 Task: Find connections with filter location Bārh with filter topic #realestatewith filter profile language English with filter current company TVS Credit Services Ltd. with filter school Professor Jayashankar Telangana State Agricultural University with filter industry Alternative Medicine with filter service category Writing with filter keywords title Technical Specialist
Action: Mouse moved to (511, 73)
Screenshot: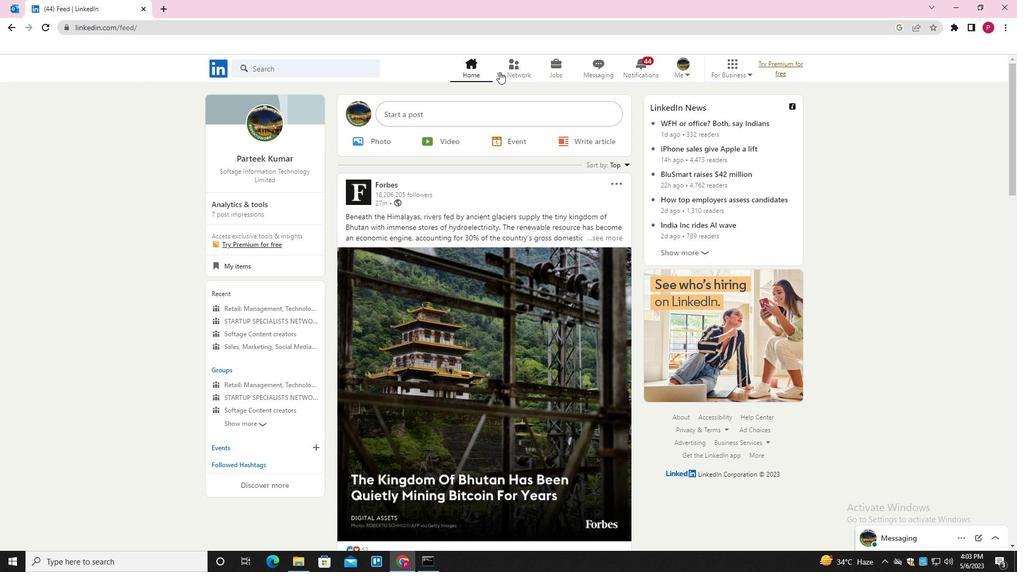 
Action: Mouse pressed left at (511, 73)
Screenshot: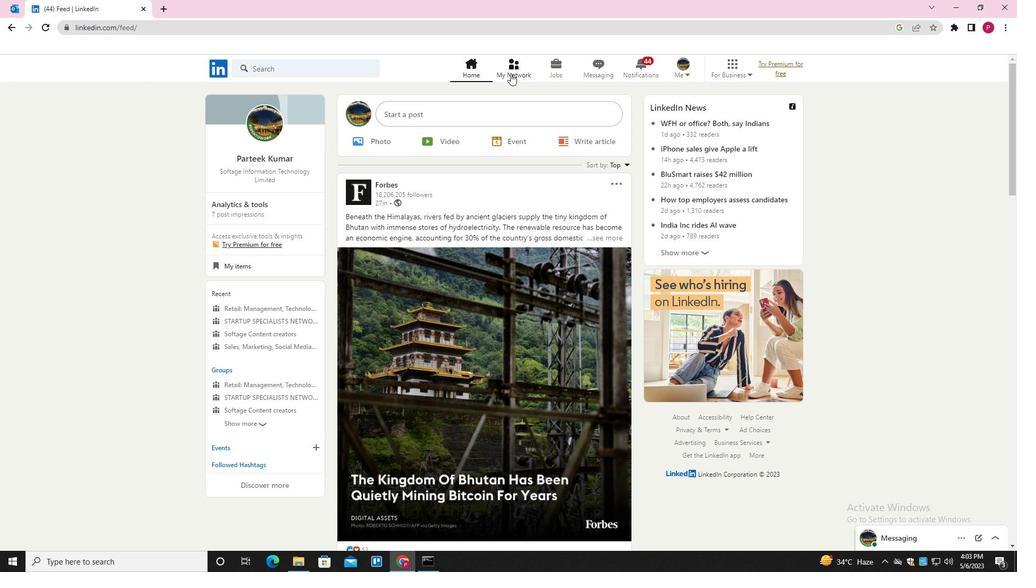
Action: Mouse moved to (333, 125)
Screenshot: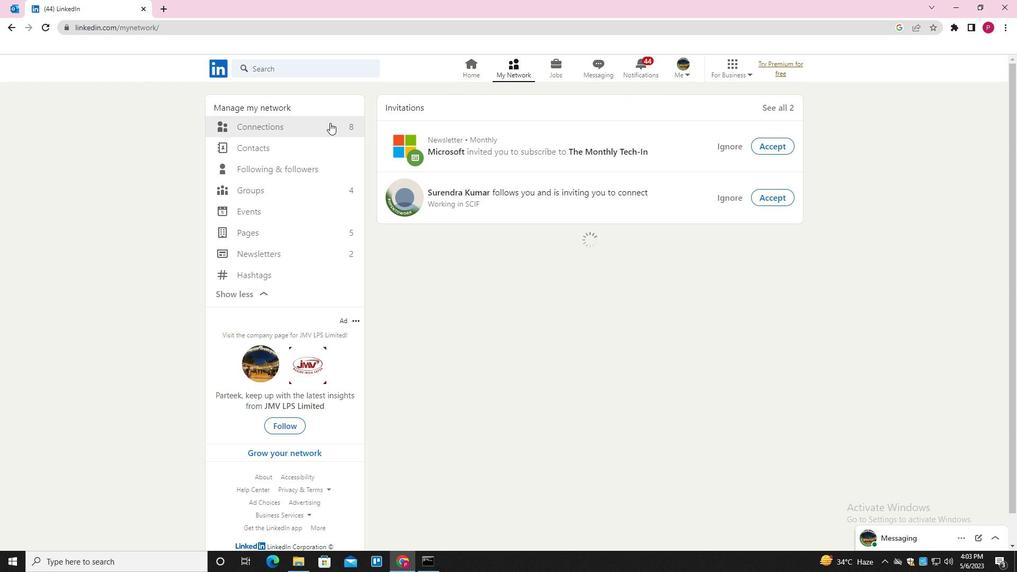 
Action: Mouse pressed left at (333, 125)
Screenshot: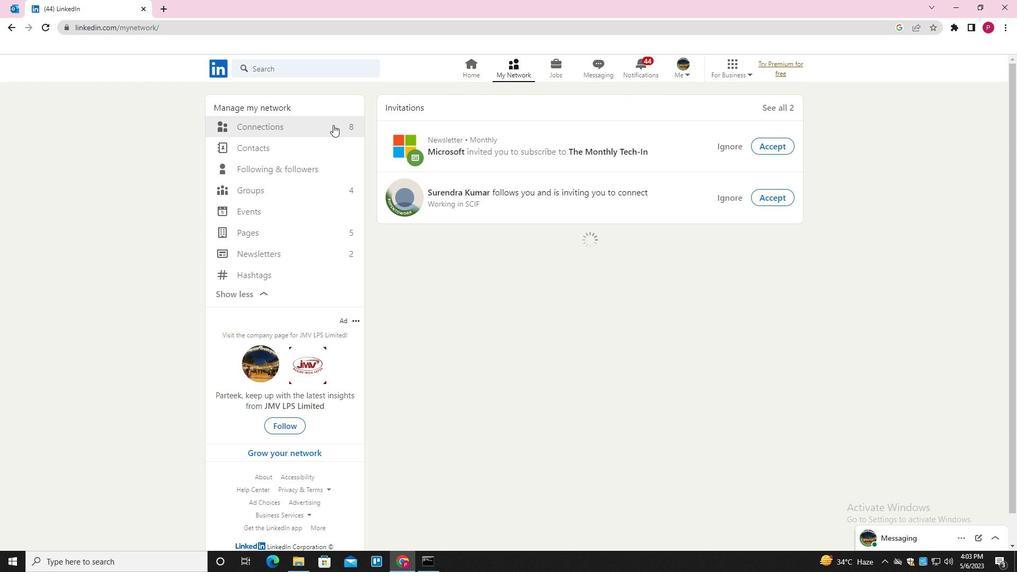 
Action: Mouse moved to (601, 123)
Screenshot: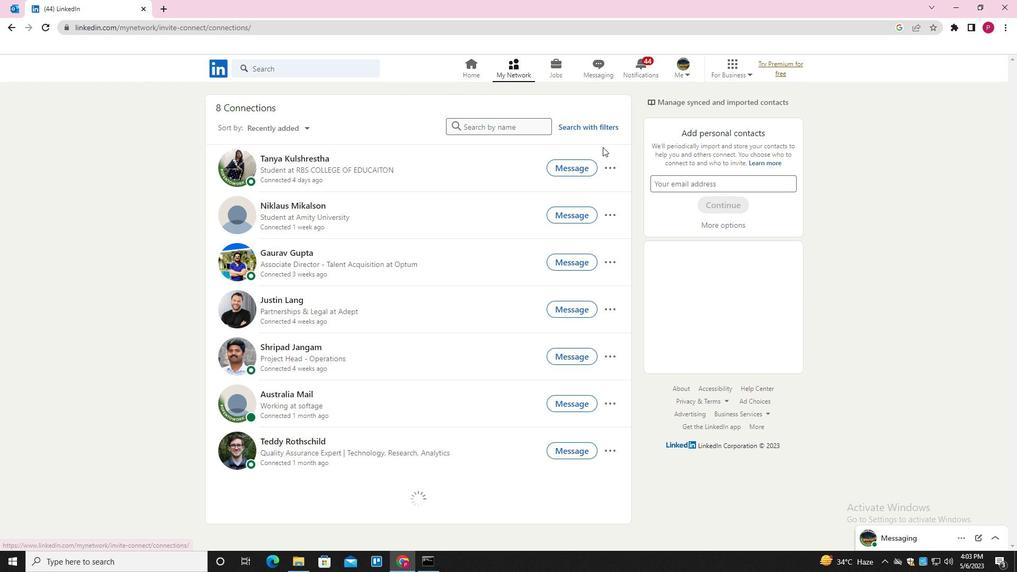 
Action: Mouse pressed left at (601, 123)
Screenshot: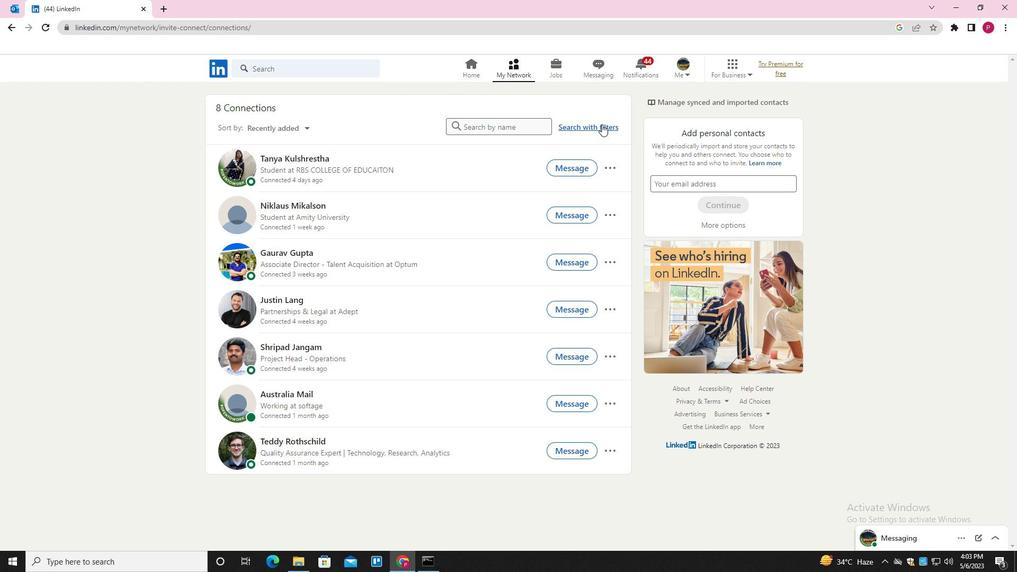 
Action: Mouse moved to (536, 101)
Screenshot: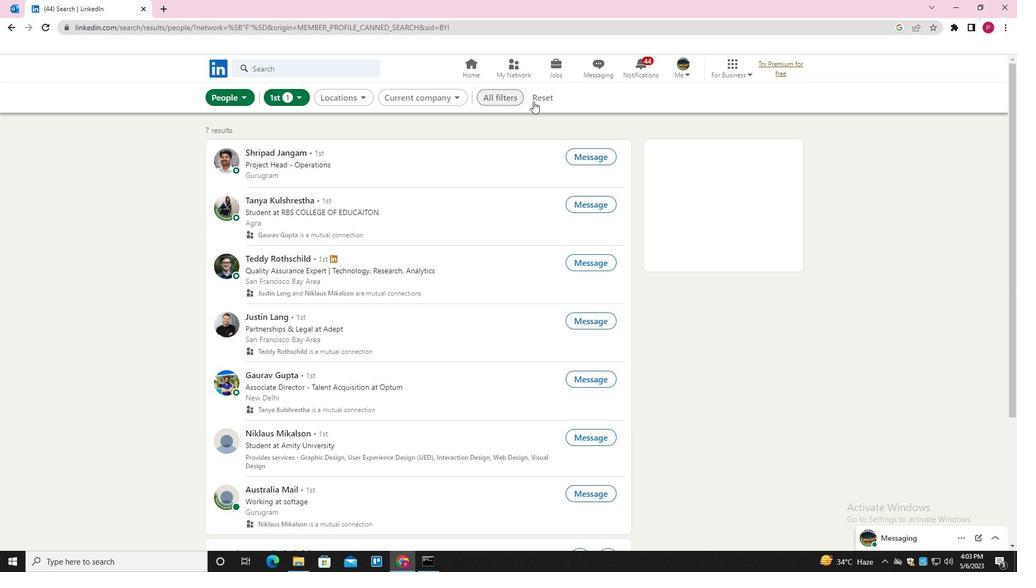 
Action: Mouse pressed left at (536, 101)
Screenshot: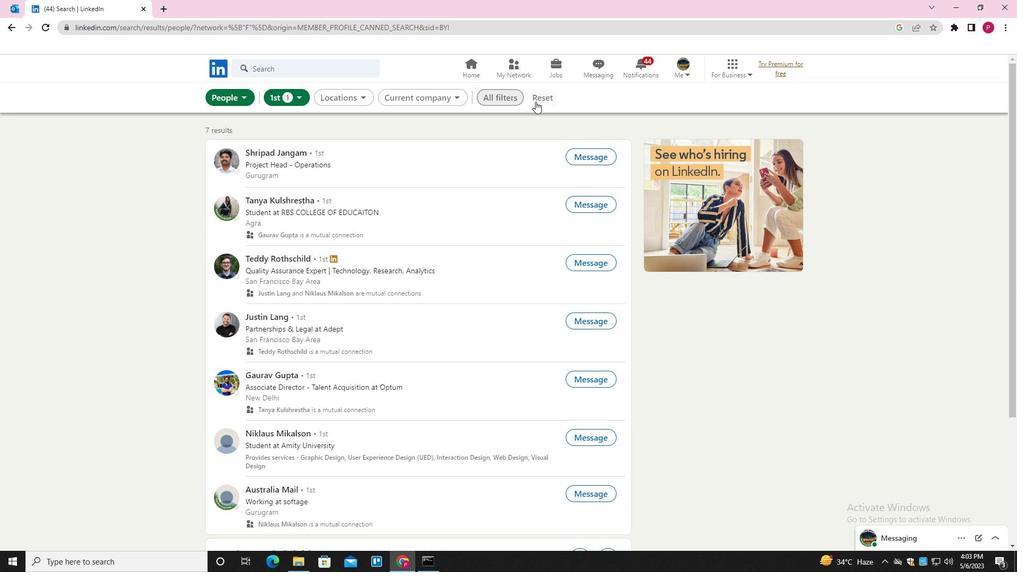 
Action: Mouse moved to (520, 98)
Screenshot: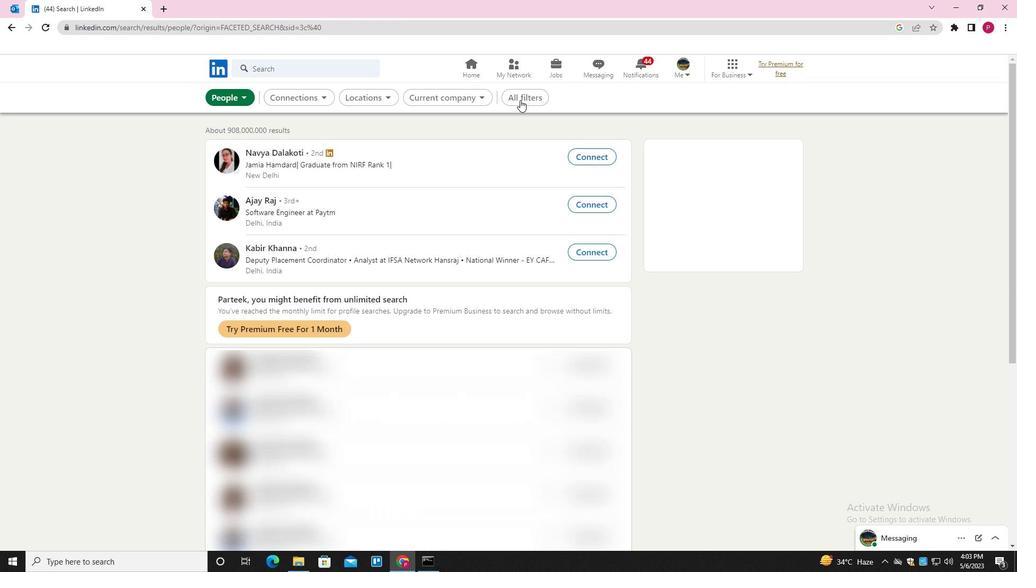 
Action: Mouse pressed left at (520, 98)
Screenshot: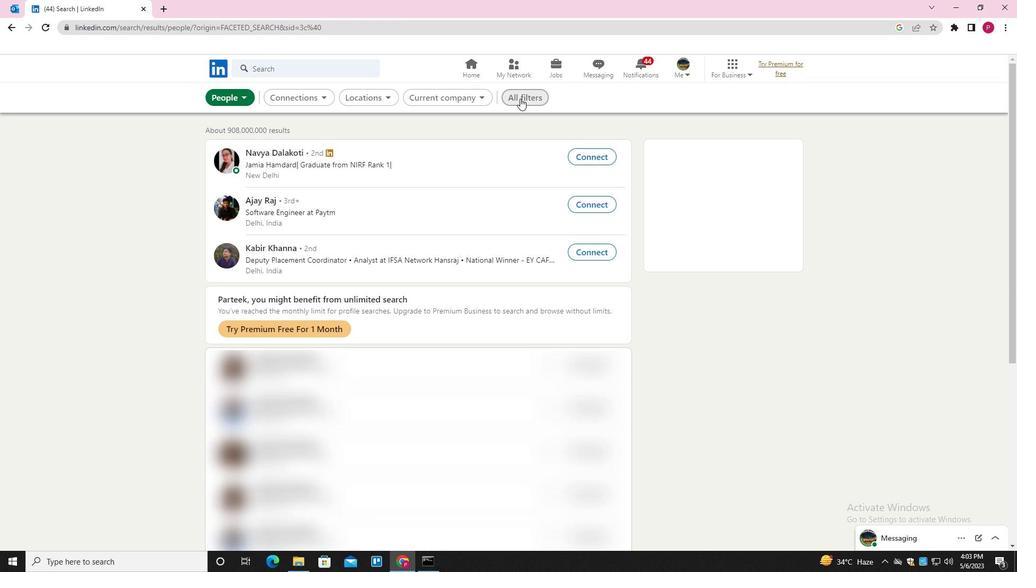 
Action: Mouse moved to (857, 310)
Screenshot: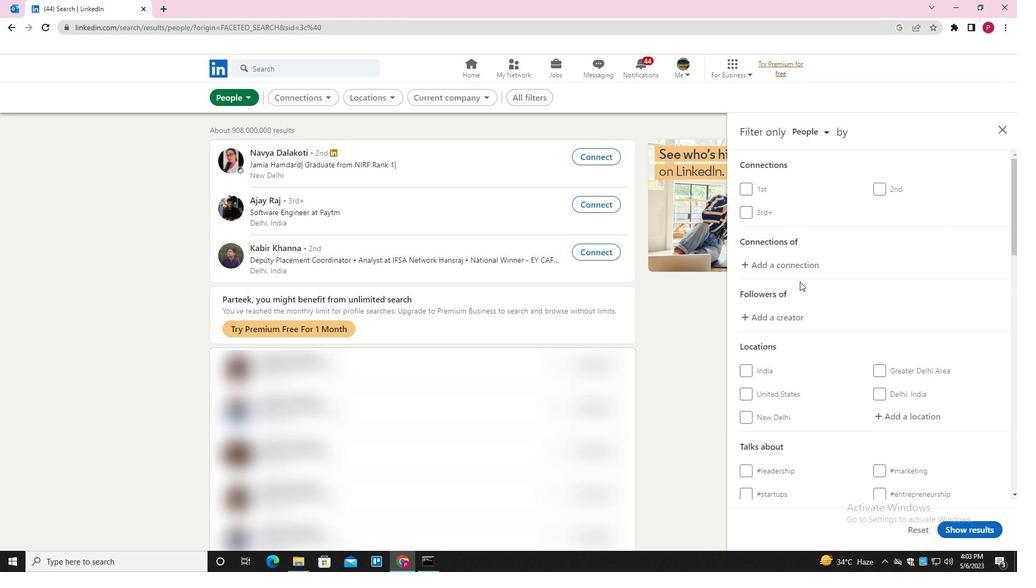 
Action: Mouse scrolled (857, 309) with delta (0, 0)
Screenshot: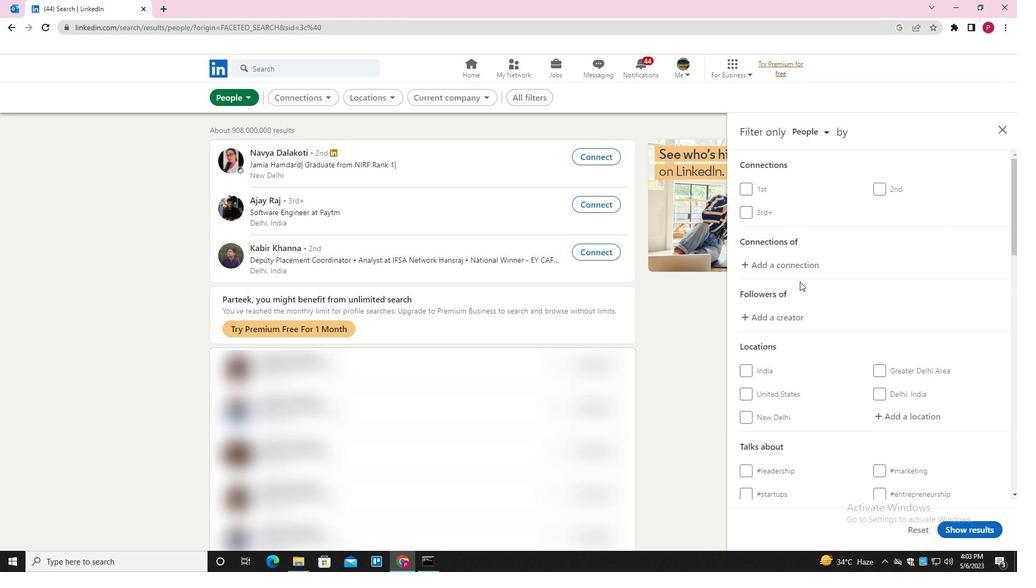 
Action: Mouse moved to (861, 313)
Screenshot: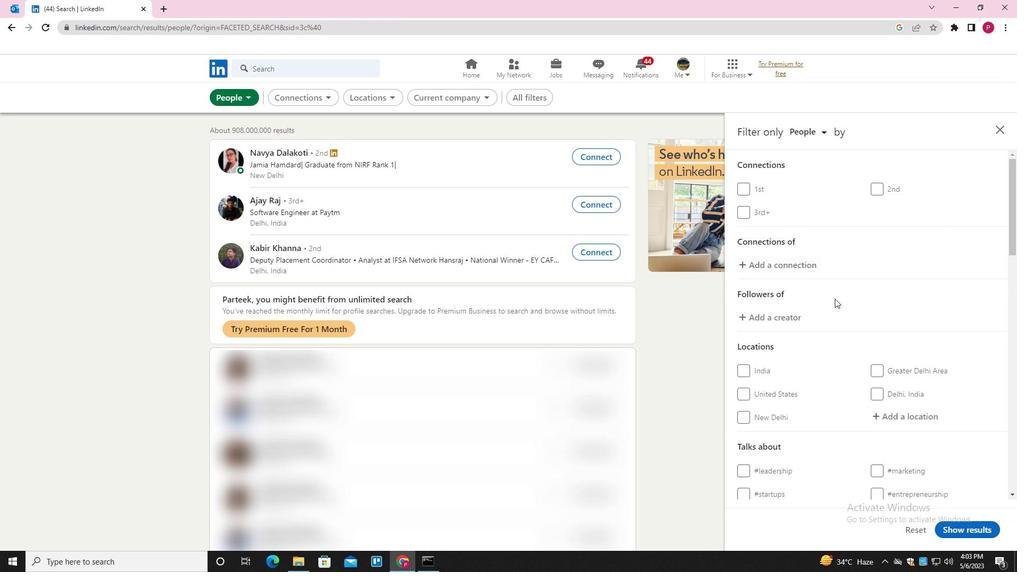 
Action: Mouse scrolled (861, 313) with delta (0, 0)
Screenshot: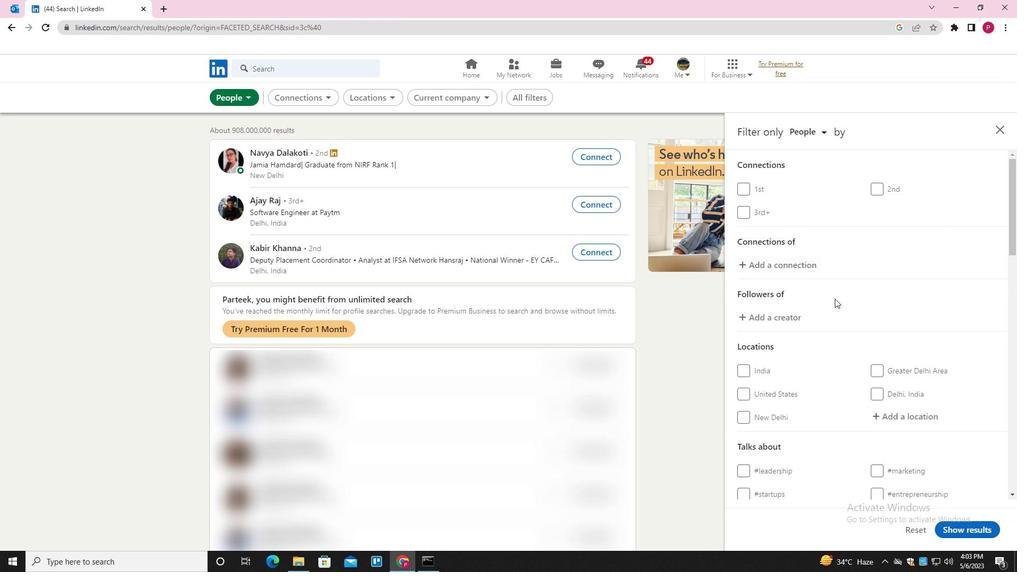
Action: Mouse scrolled (861, 313) with delta (0, 0)
Screenshot: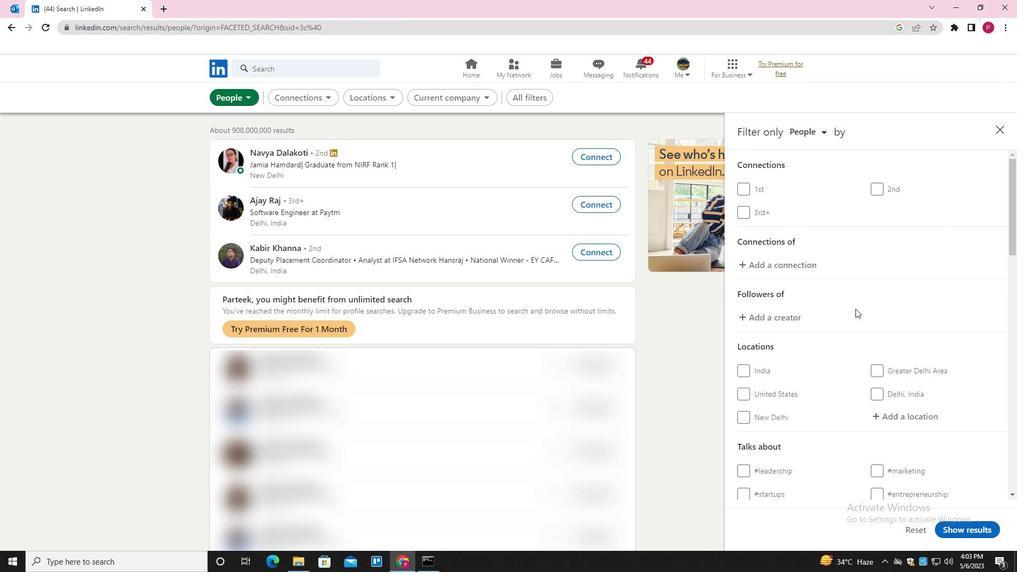 
Action: Mouse moved to (912, 261)
Screenshot: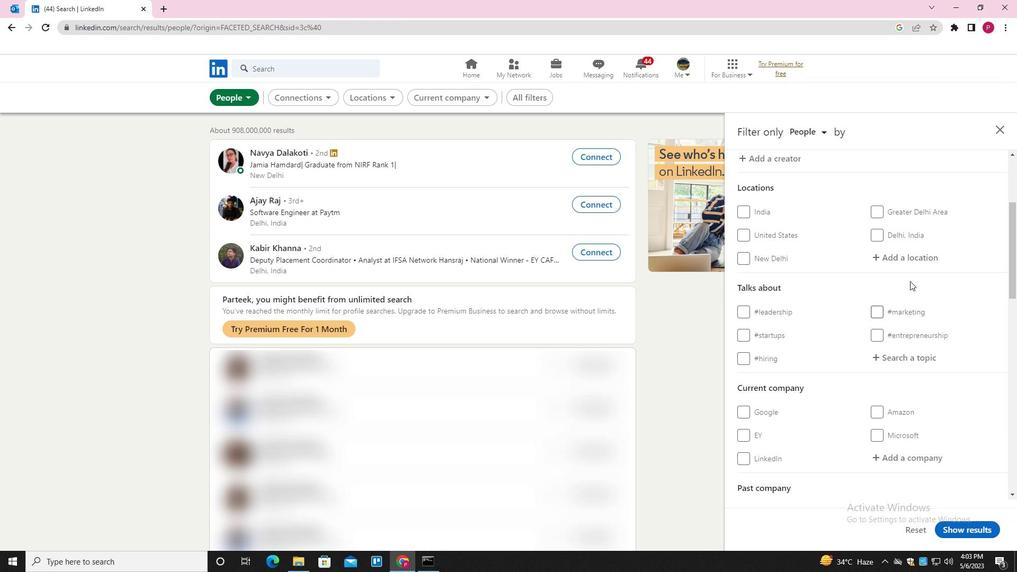 
Action: Mouse pressed left at (912, 261)
Screenshot: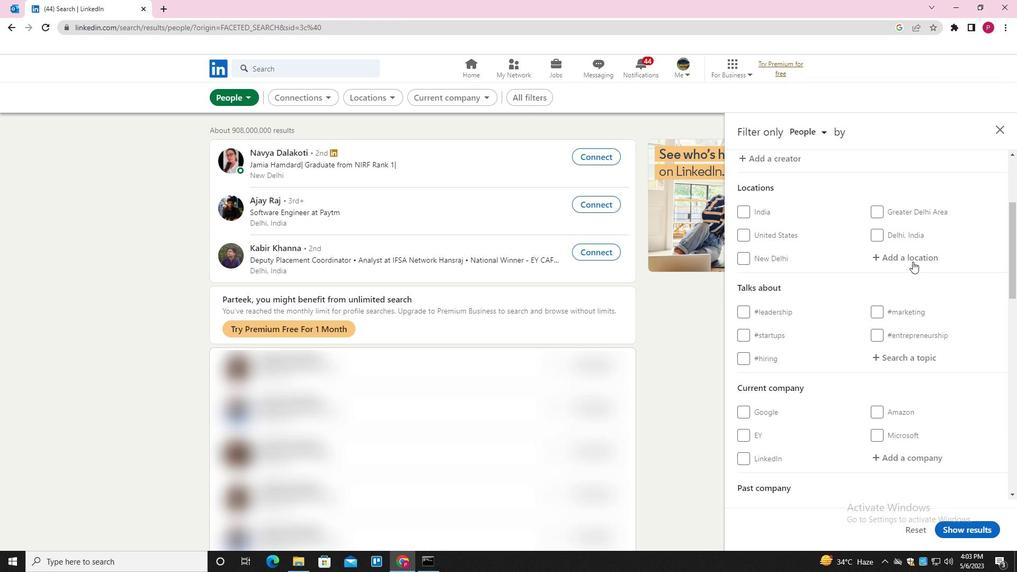
Action: Key pressed barh<Key.down><Key.down><Key.enter>
Screenshot: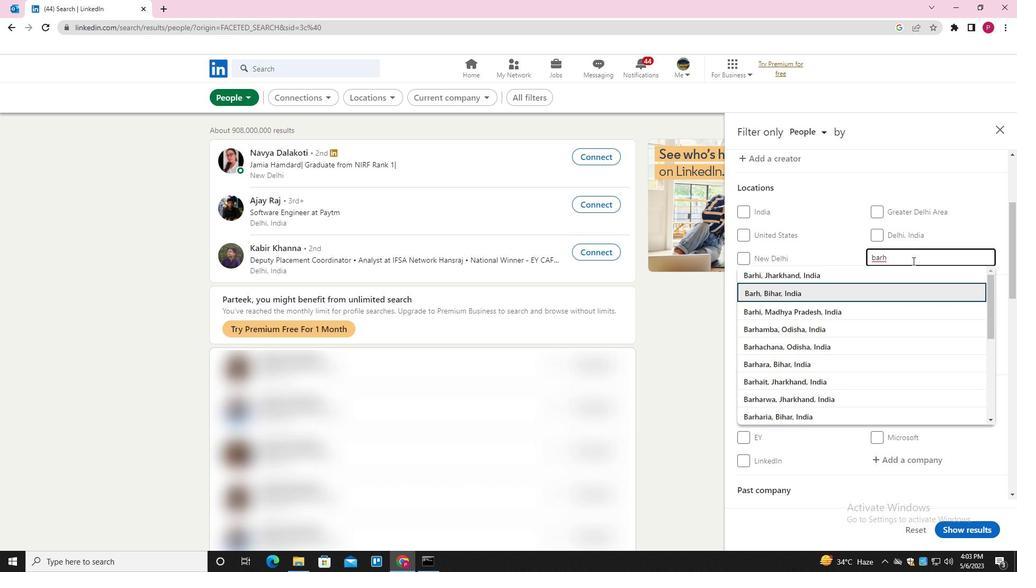 
Action: Mouse moved to (901, 292)
Screenshot: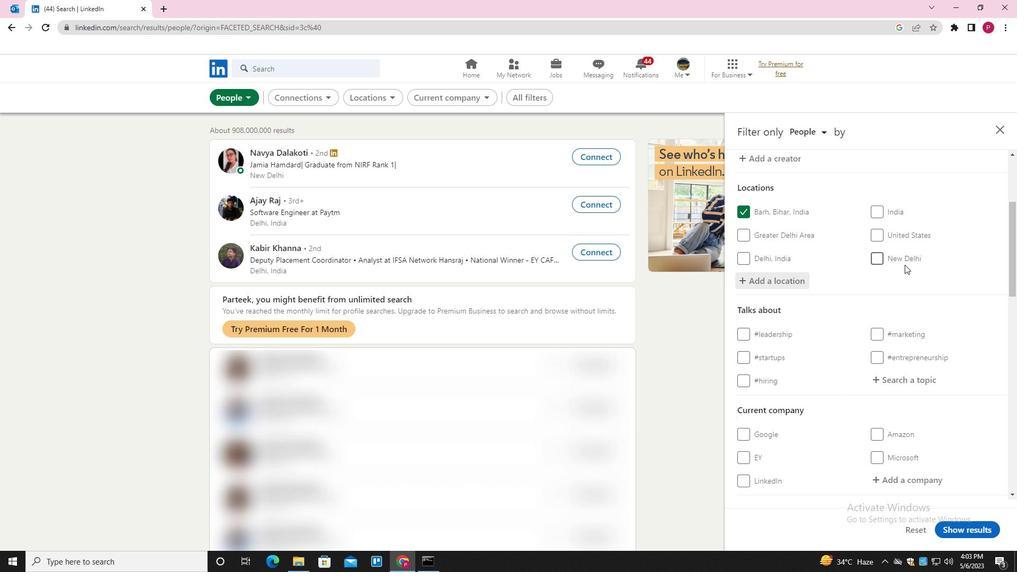 
Action: Mouse scrolled (901, 291) with delta (0, 0)
Screenshot: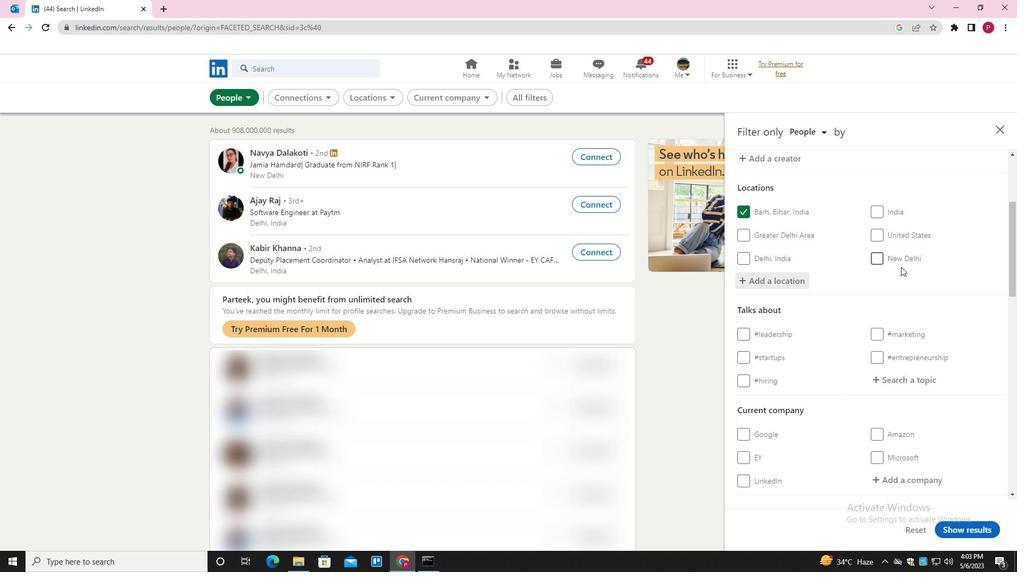 
Action: Mouse moved to (901, 296)
Screenshot: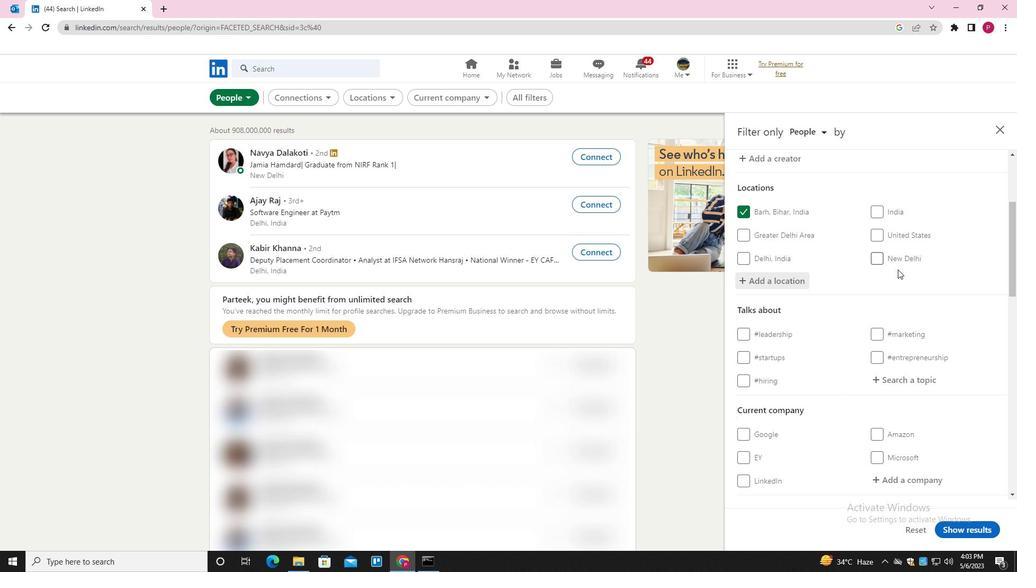 
Action: Mouse scrolled (901, 296) with delta (0, 0)
Screenshot: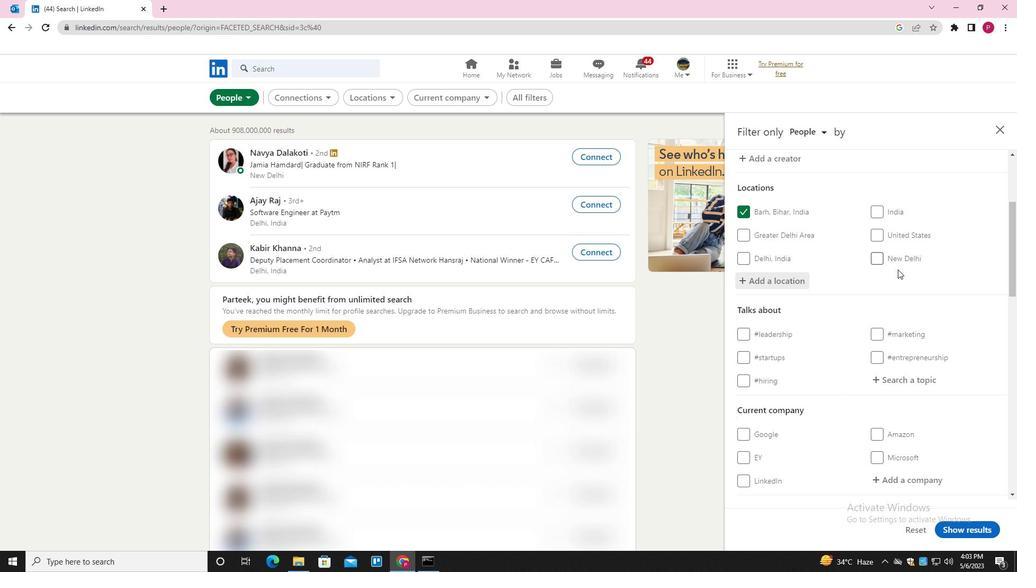 
Action: Mouse moved to (902, 298)
Screenshot: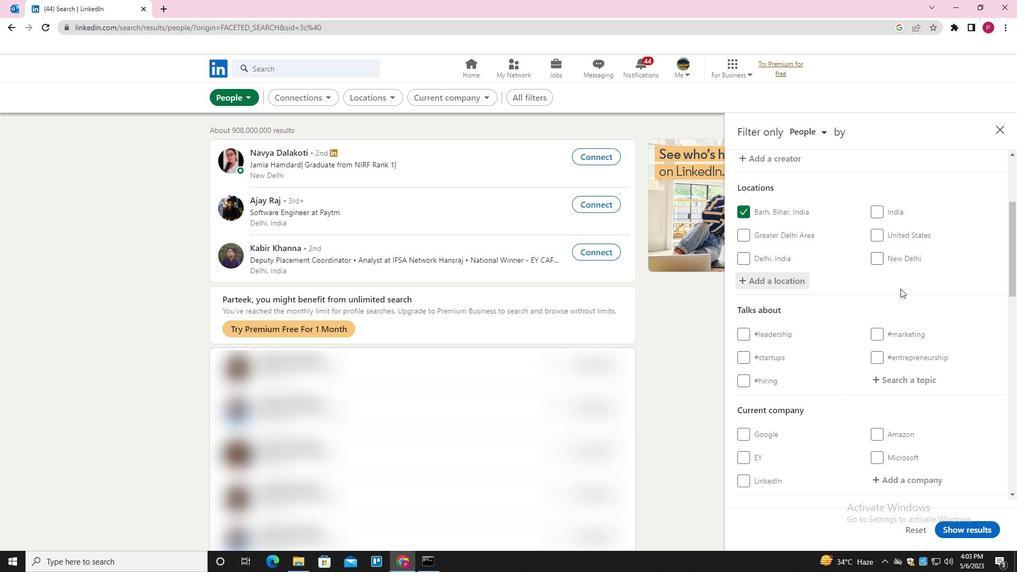 
Action: Mouse scrolled (902, 298) with delta (0, 0)
Screenshot: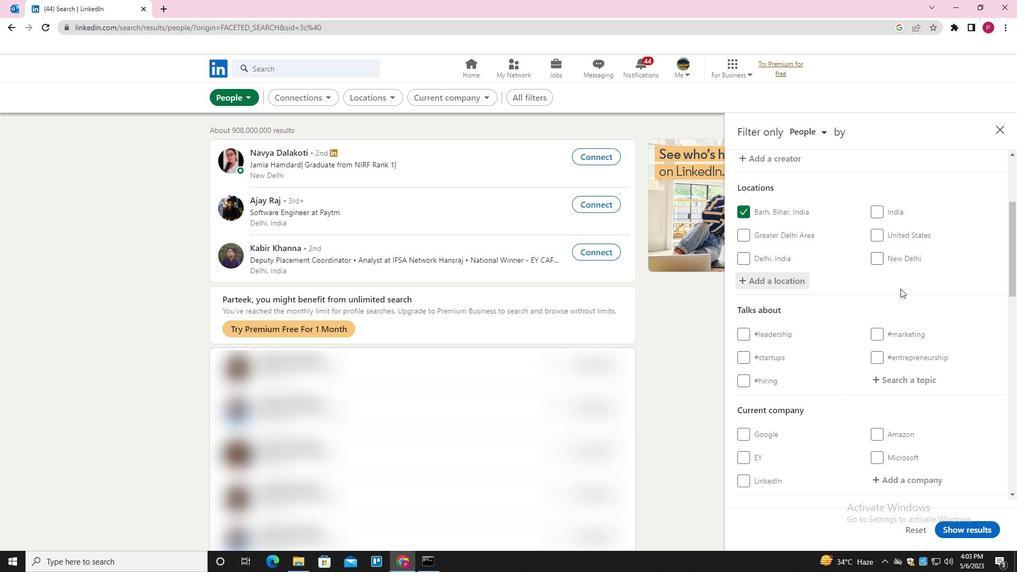 
Action: Mouse moved to (913, 211)
Screenshot: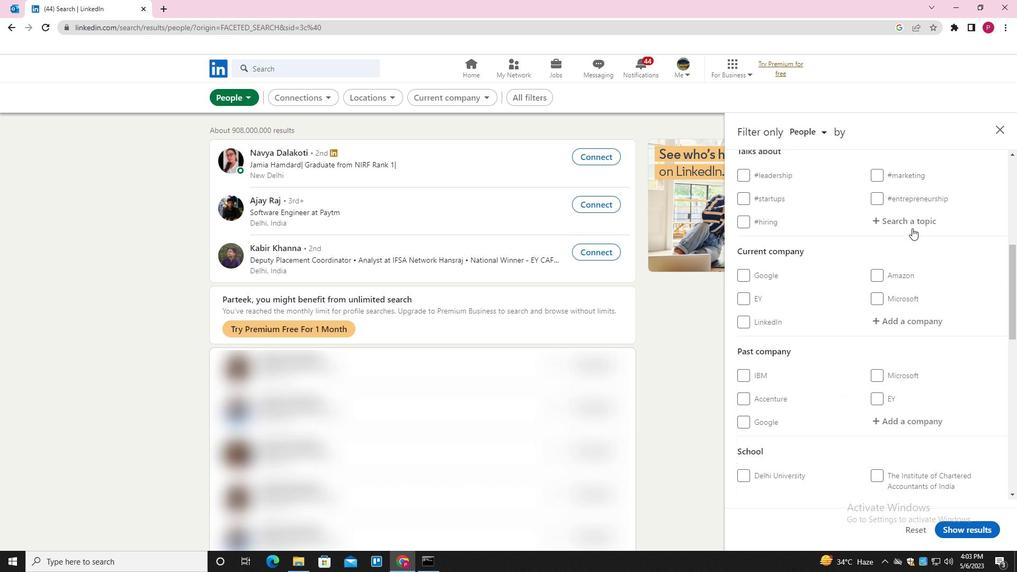 
Action: Mouse pressed left at (913, 211)
Screenshot: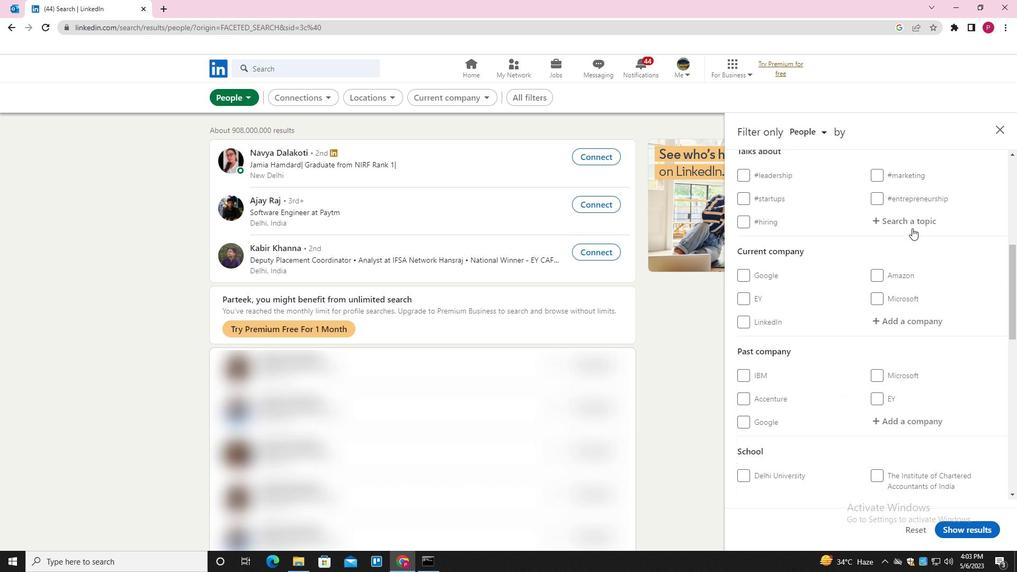 
Action: Key pressed realestate<Key.down><Key.enter>
Screenshot: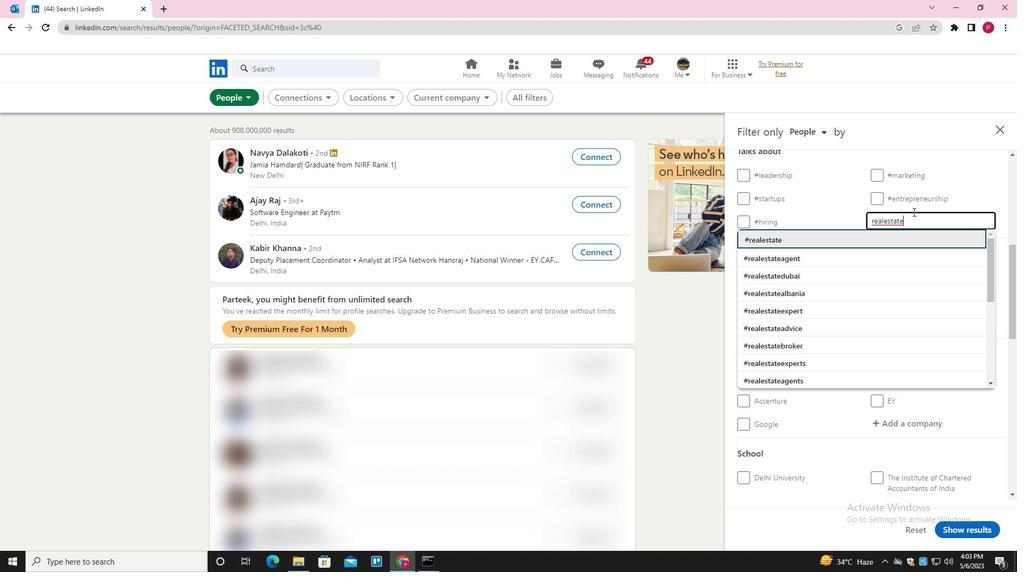 
Action: Mouse moved to (870, 261)
Screenshot: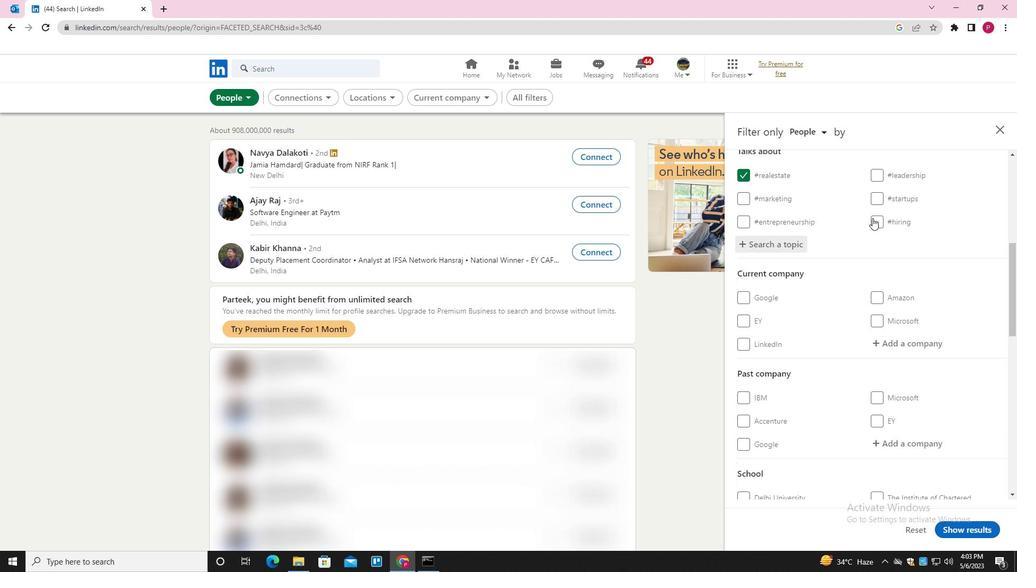 
Action: Mouse scrolled (870, 260) with delta (0, 0)
Screenshot: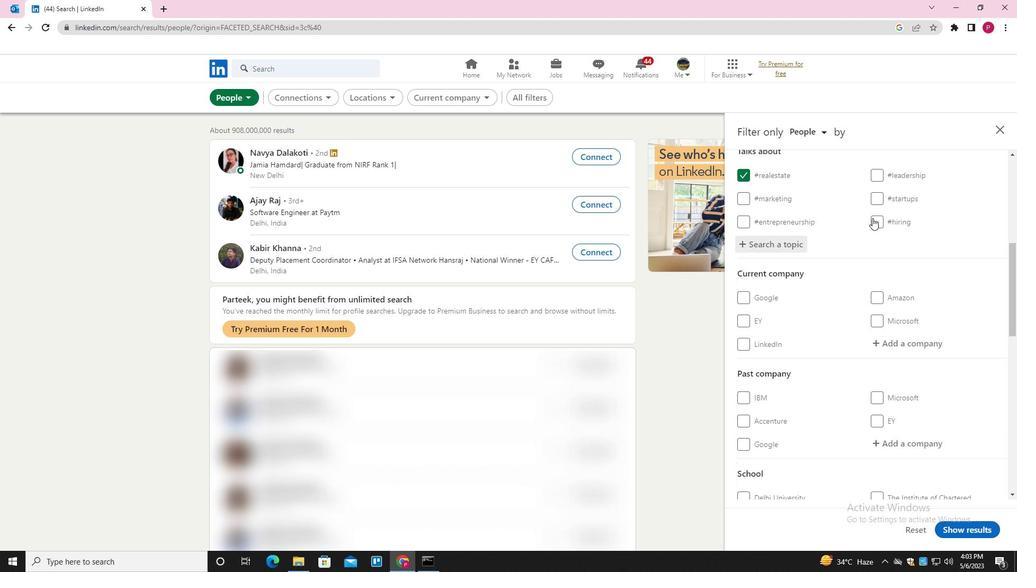 
Action: Mouse moved to (871, 266)
Screenshot: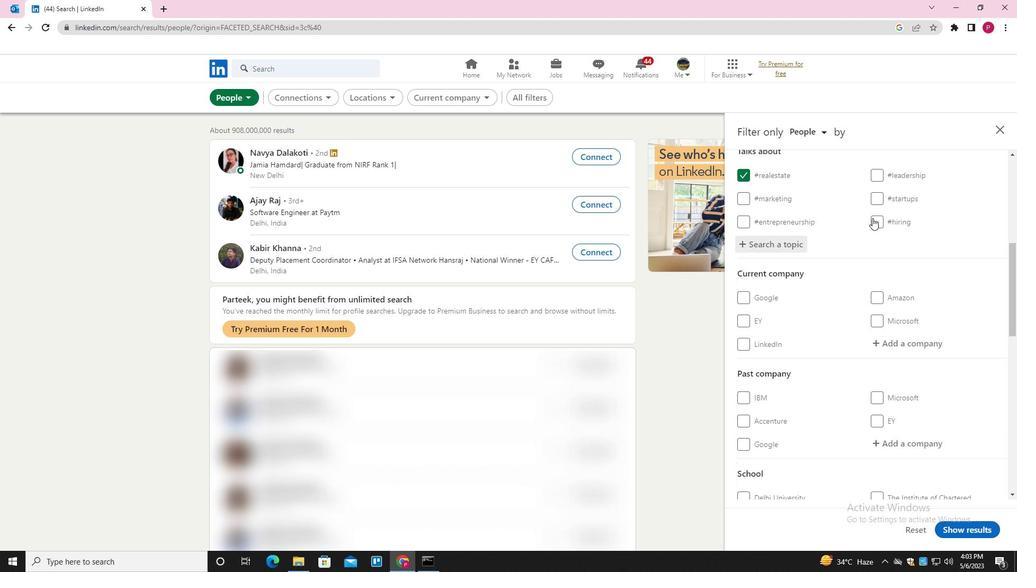 
Action: Mouse scrolled (871, 266) with delta (0, 0)
Screenshot: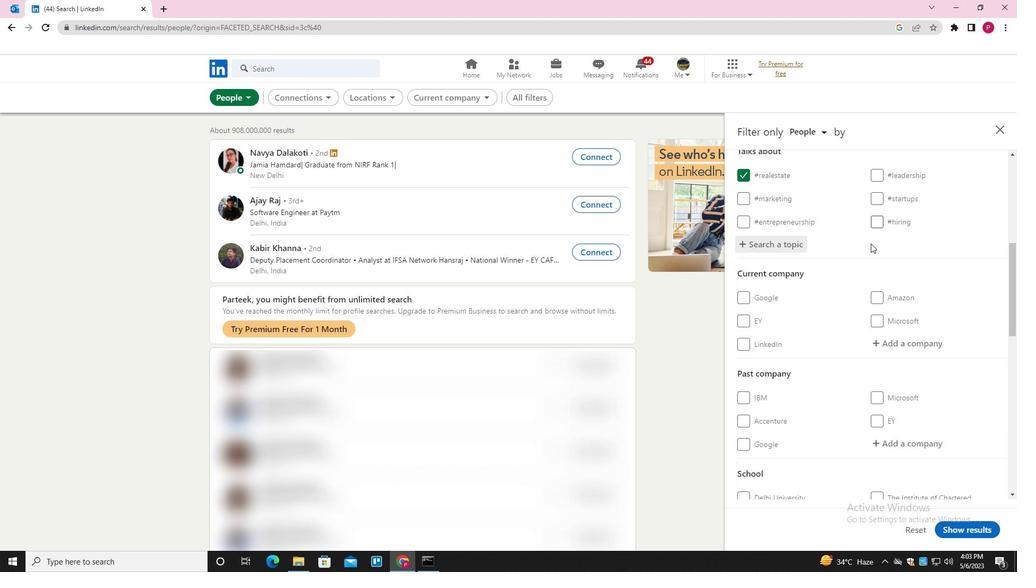 
Action: Mouse moved to (871, 266)
Screenshot: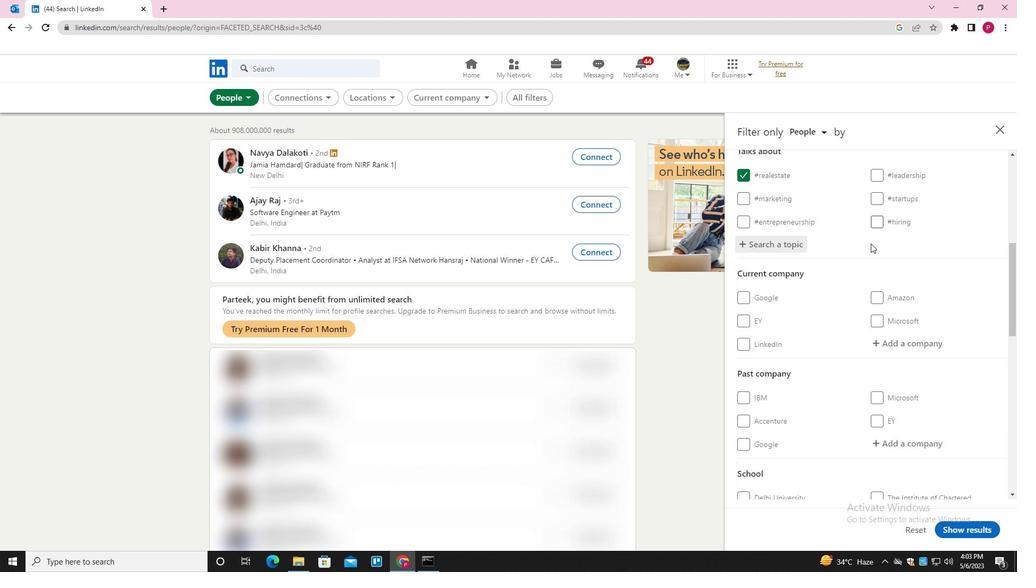 
Action: Mouse scrolled (871, 266) with delta (0, 0)
Screenshot: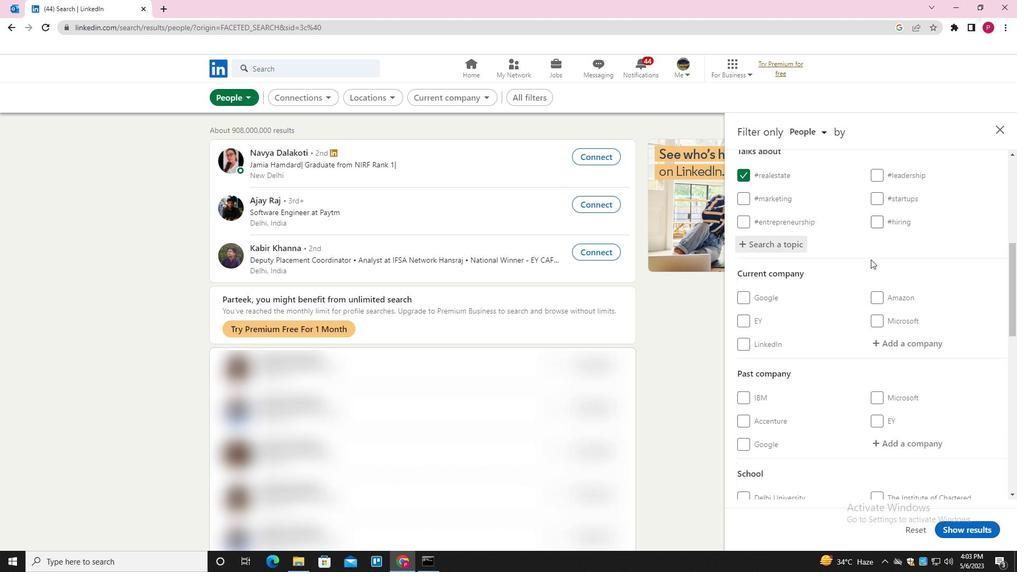 
Action: Mouse scrolled (871, 266) with delta (0, 0)
Screenshot: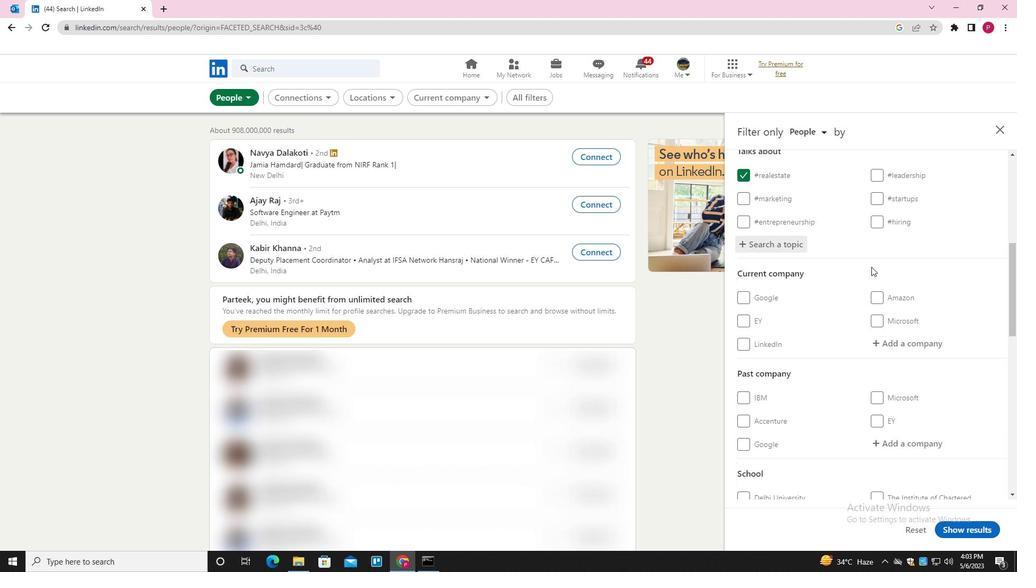 
Action: Mouse moved to (880, 272)
Screenshot: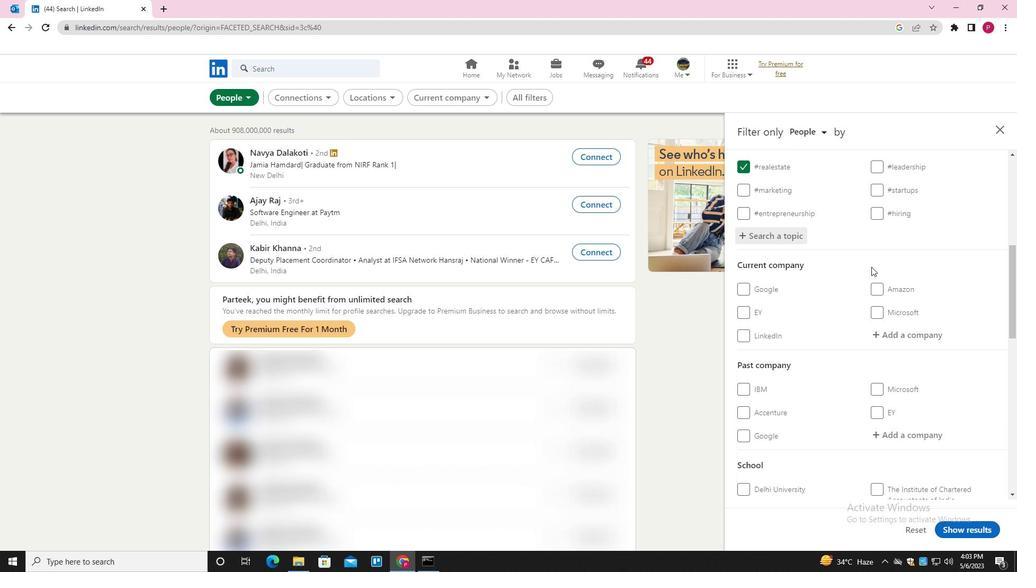 
Action: Mouse scrolled (880, 271) with delta (0, 0)
Screenshot: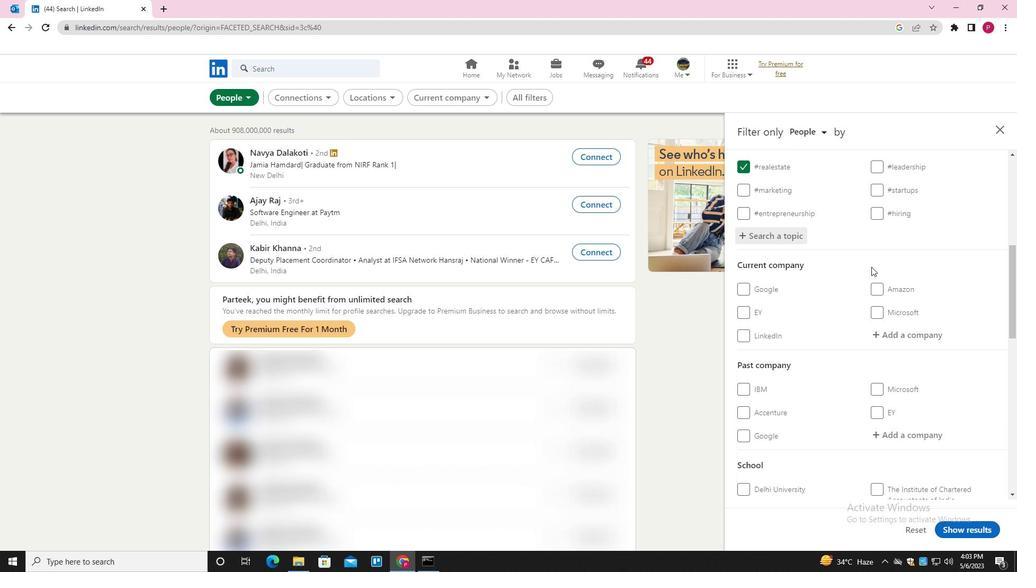
Action: Mouse moved to (815, 317)
Screenshot: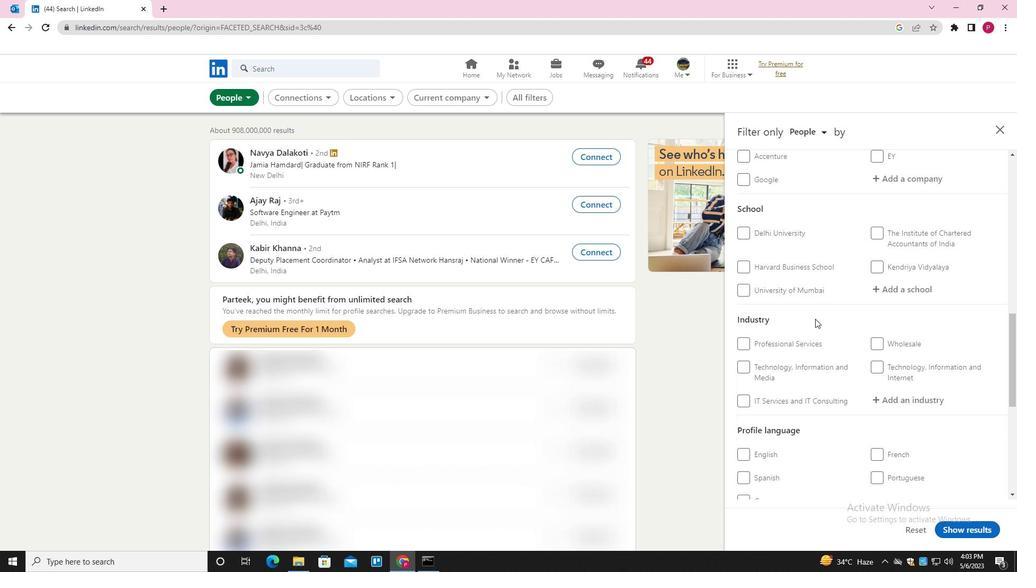 
Action: Mouse scrolled (815, 317) with delta (0, 0)
Screenshot: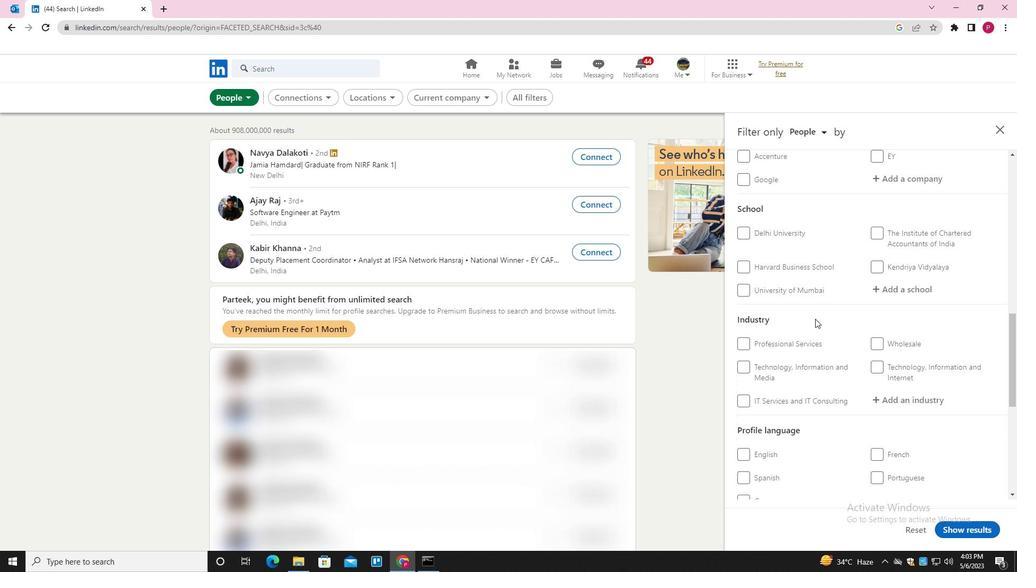 
Action: Mouse scrolled (815, 317) with delta (0, 0)
Screenshot: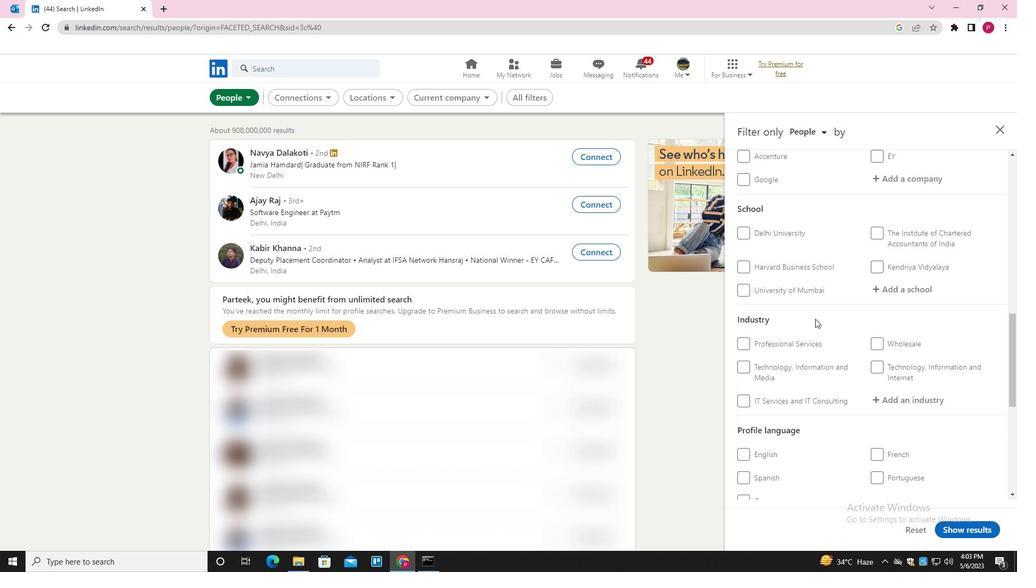 
Action: Mouse scrolled (815, 317) with delta (0, 0)
Screenshot: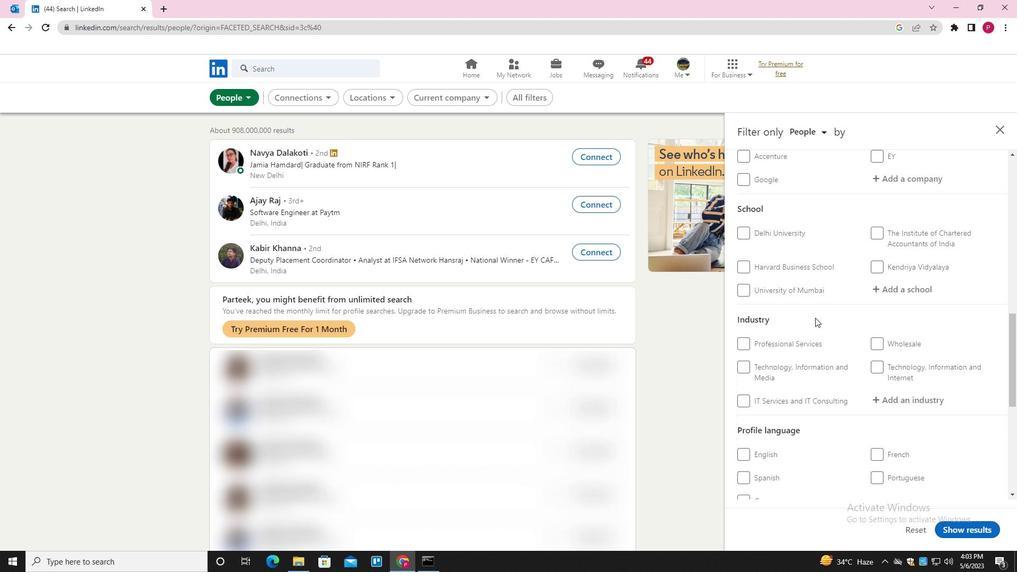 
Action: Mouse scrolled (815, 317) with delta (0, 0)
Screenshot: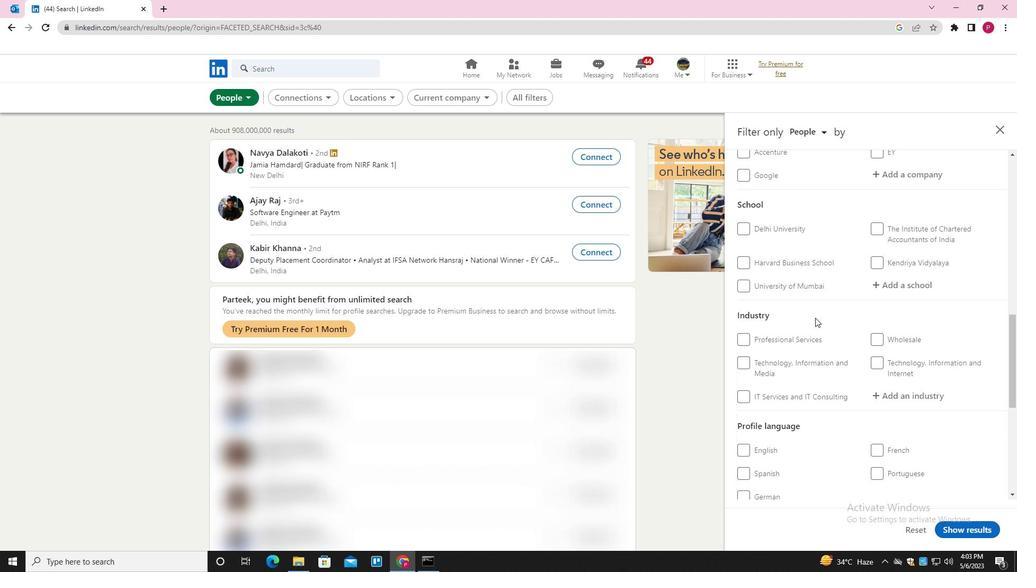 
Action: Mouse moved to (756, 240)
Screenshot: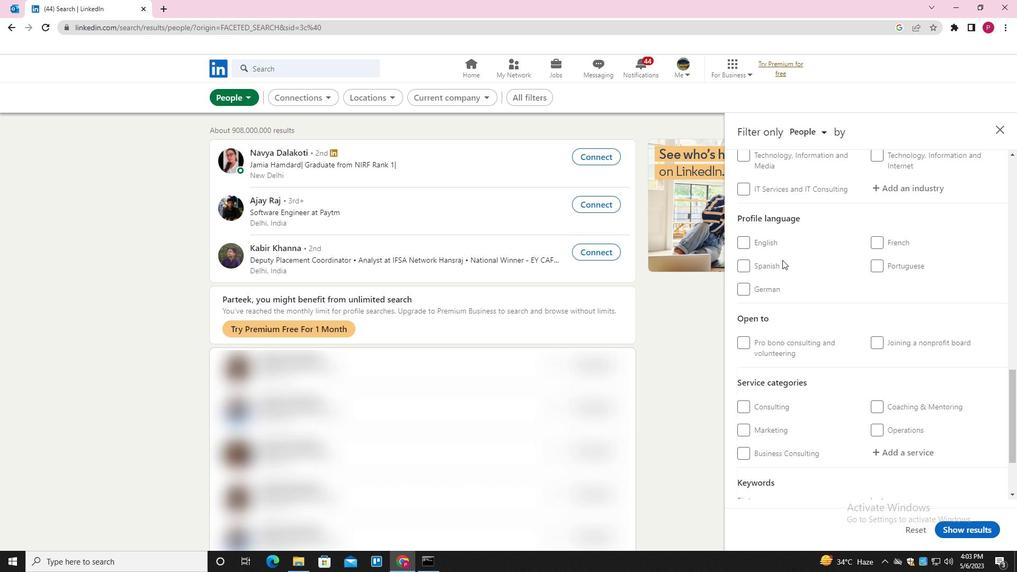 
Action: Mouse pressed left at (756, 240)
Screenshot: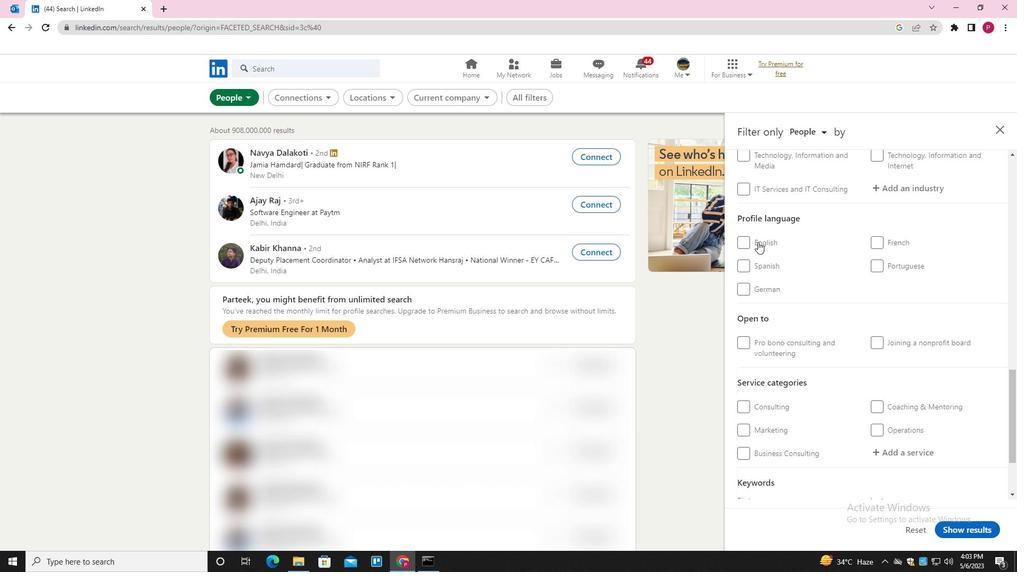 
Action: Mouse moved to (800, 259)
Screenshot: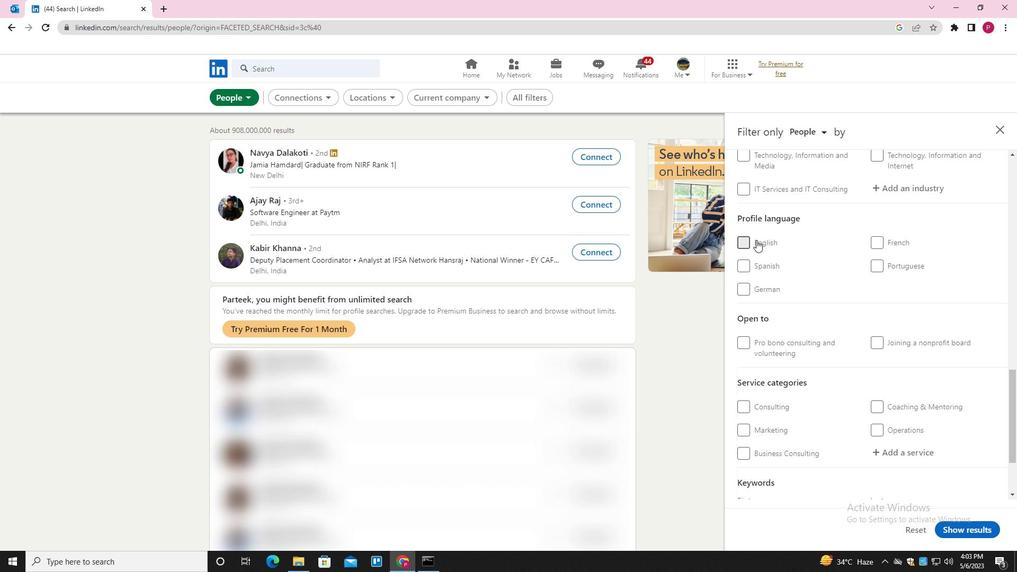 
Action: Mouse scrolled (800, 259) with delta (0, 0)
Screenshot: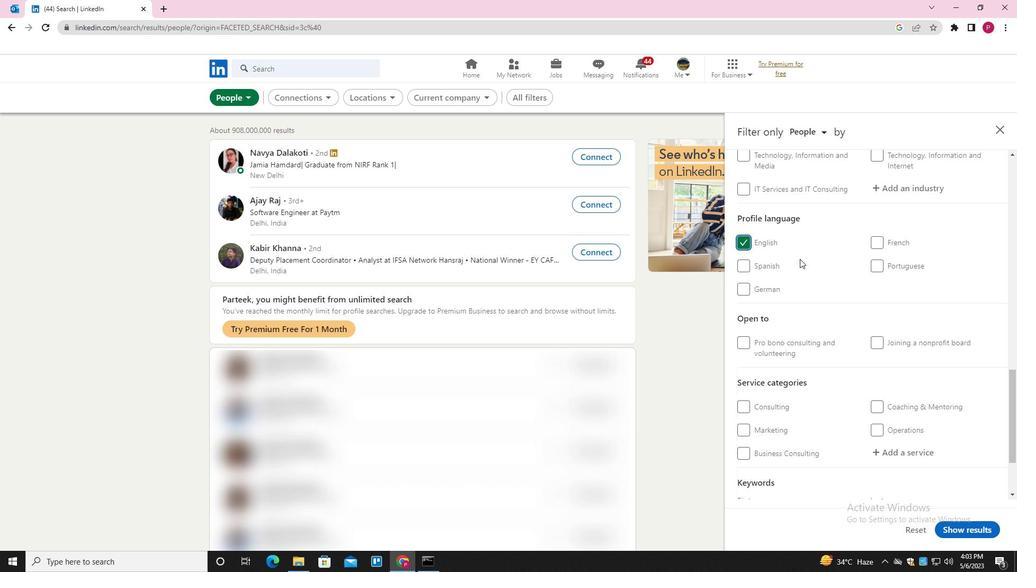 
Action: Mouse scrolled (800, 259) with delta (0, 0)
Screenshot: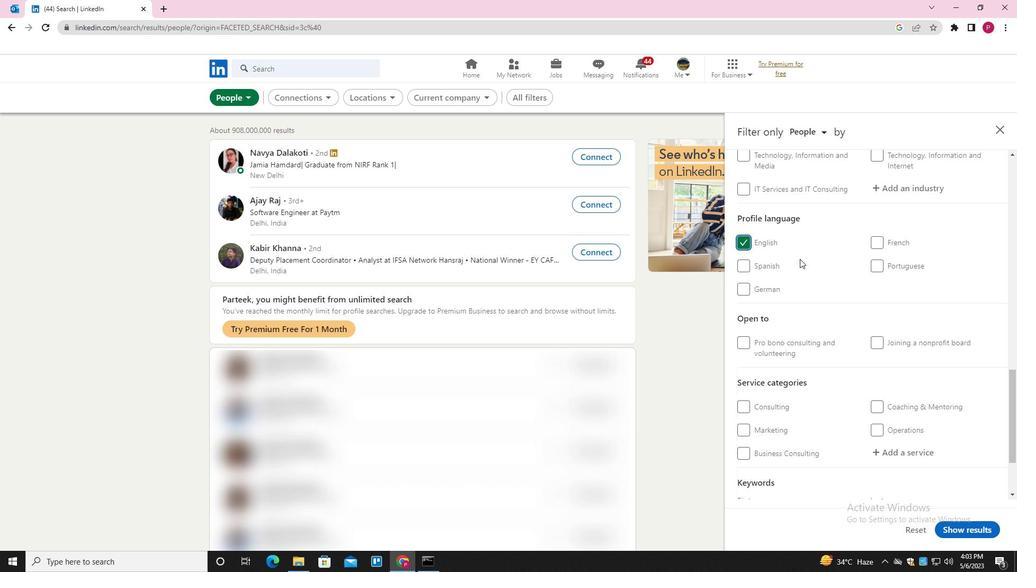 
Action: Mouse scrolled (800, 259) with delta (0, 0)
Screenshot: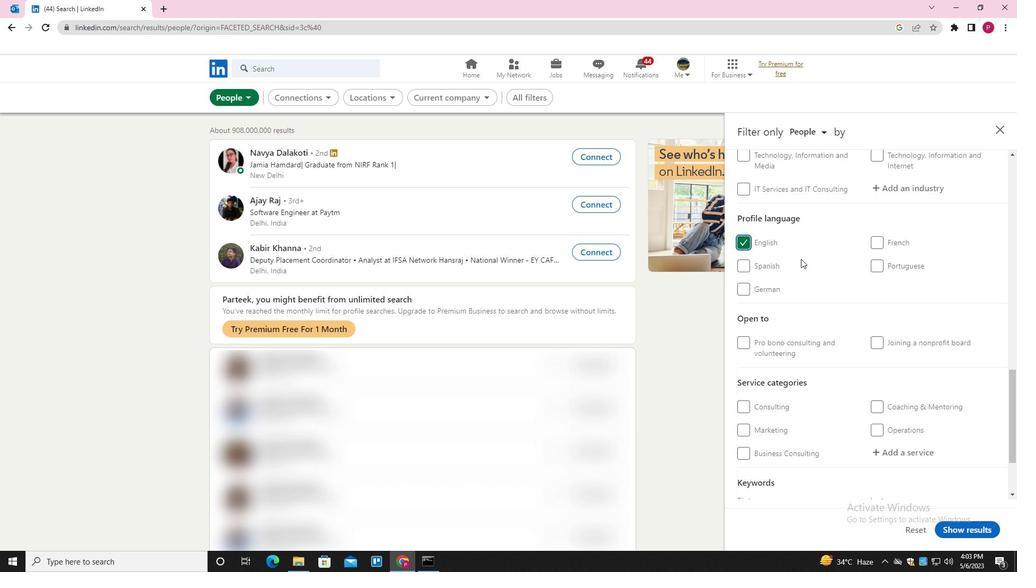 
Action: Mouse scrolled (800, 259) with delta (0, 0)
Screenshot: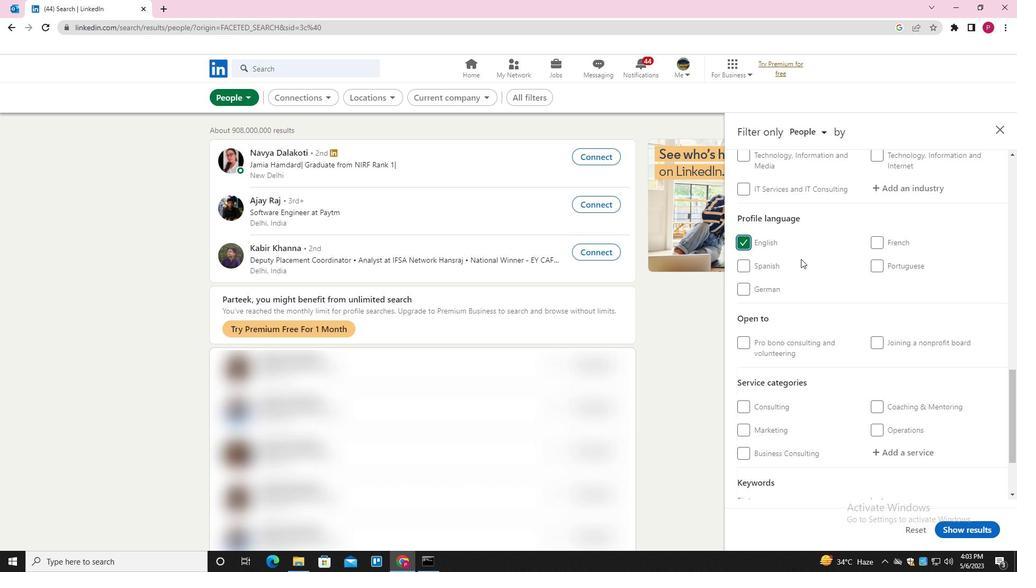 
Action: Mouse scrolled (800, 259) with delta (0, 0)
Screenshot: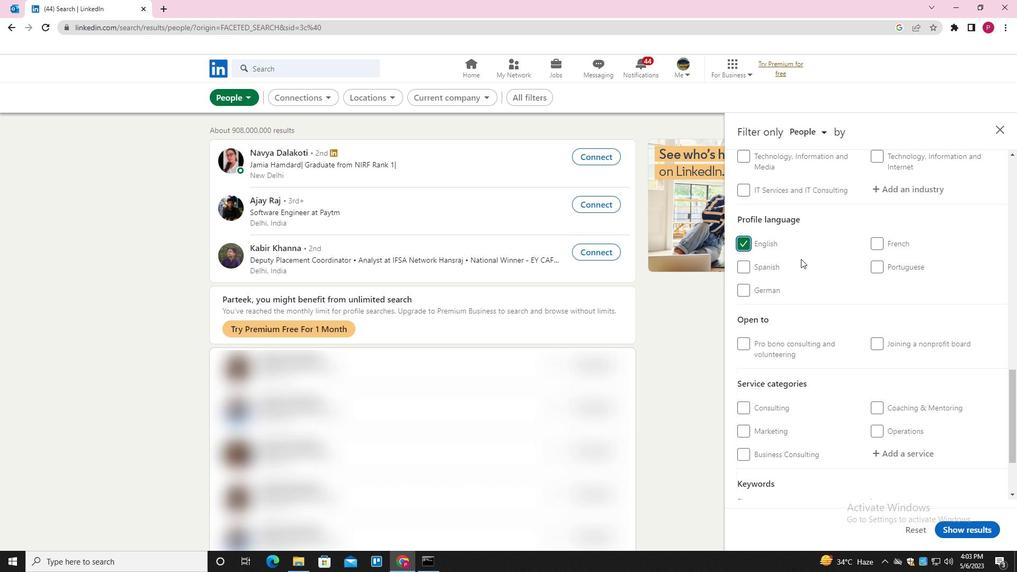 
Action: Mouse scrolled (800, 259) with delta (0, 0)
Screenshot: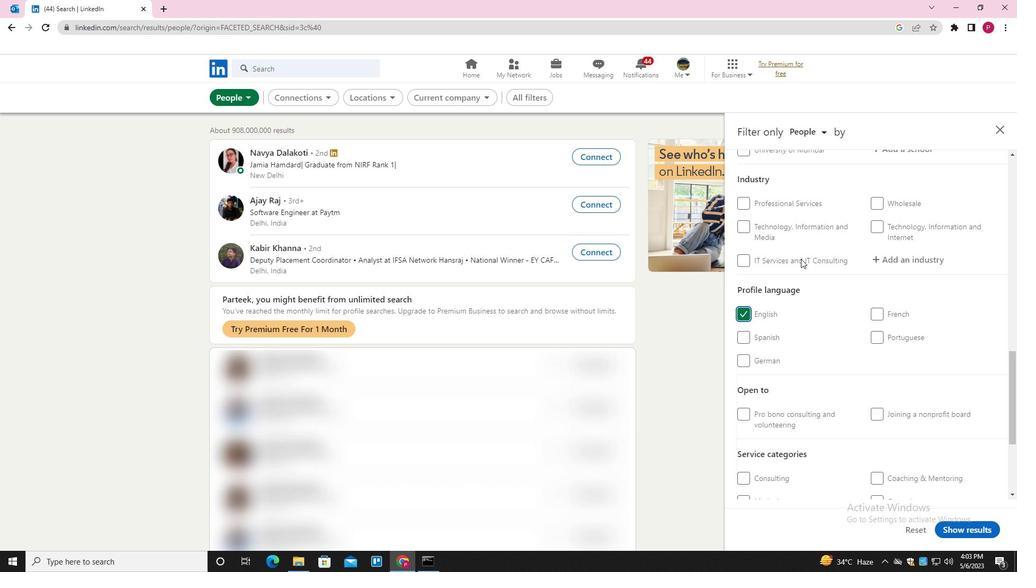 
Action: Mouse scrolled (800, 259) with delta (0, 0)
Screenshot: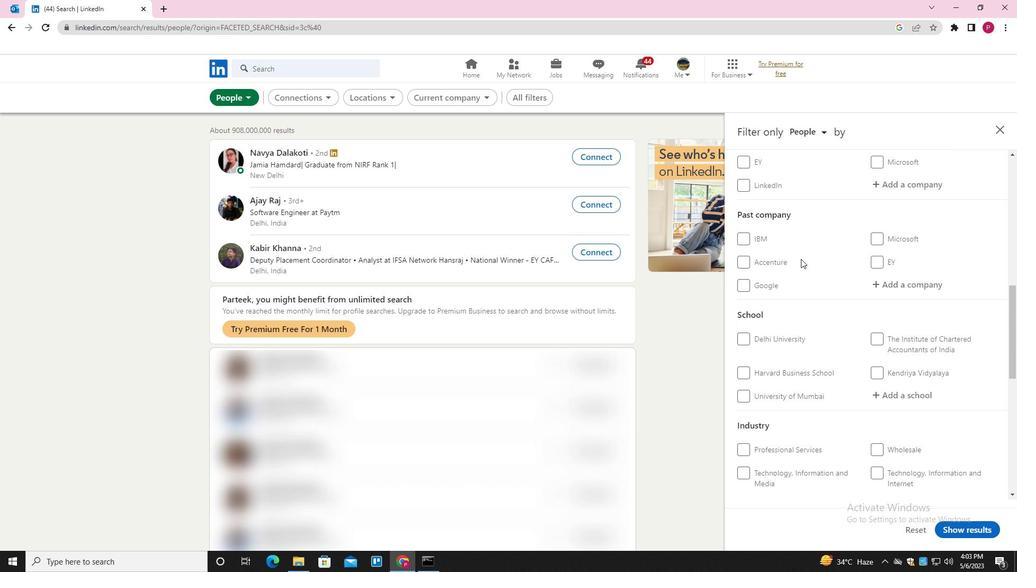 
Action: Mouse scrolled (800, 259) with delta (0, 0)
Screenshot: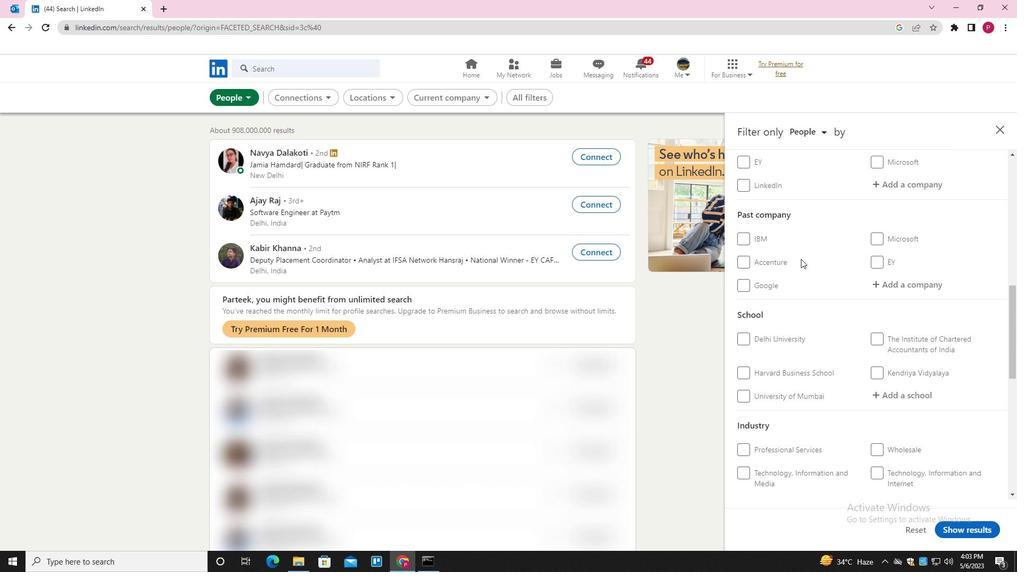 
Action: Mouse moved to (927, 287)
Screenshot: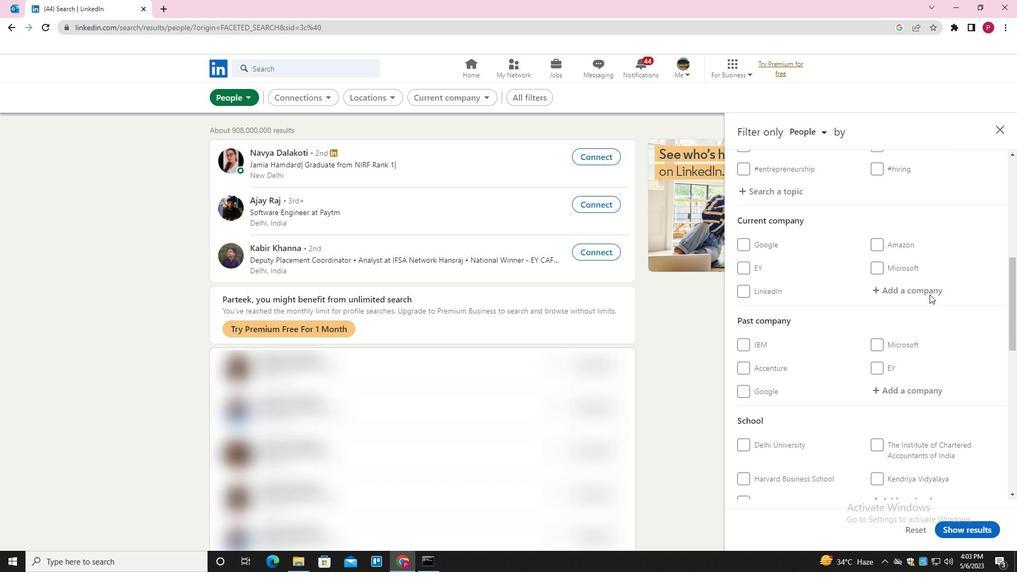 
Action: Mouse pressed left at (927, 287)
Screenshot: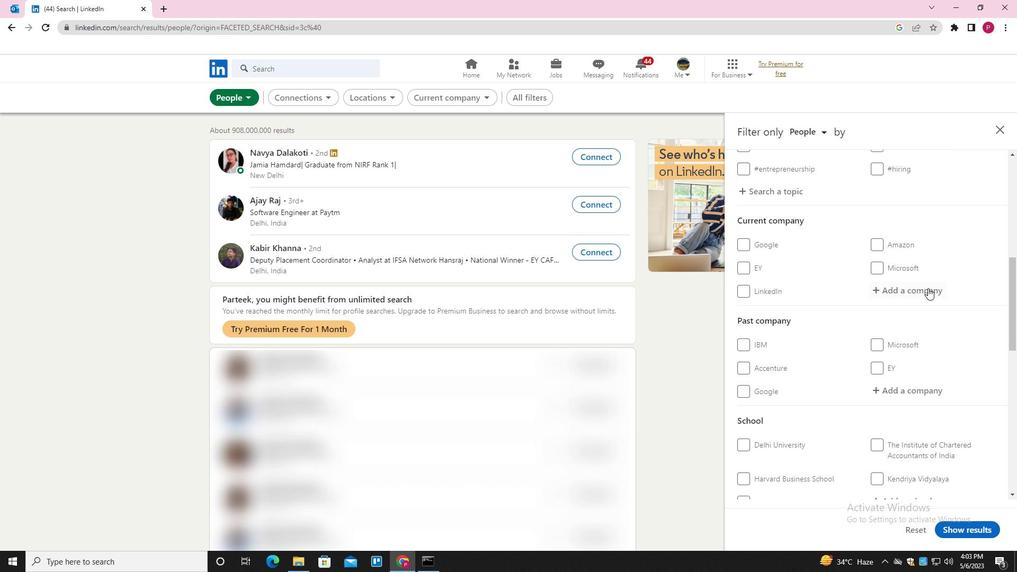 
Action: Key pressed <Key.shift><Key.shift><Key.shift><Key.shift><Key.shift>TVS<Key.space><Key.shift>CREDIT<Key.space><Key.down><Key.enter>
Screenshot: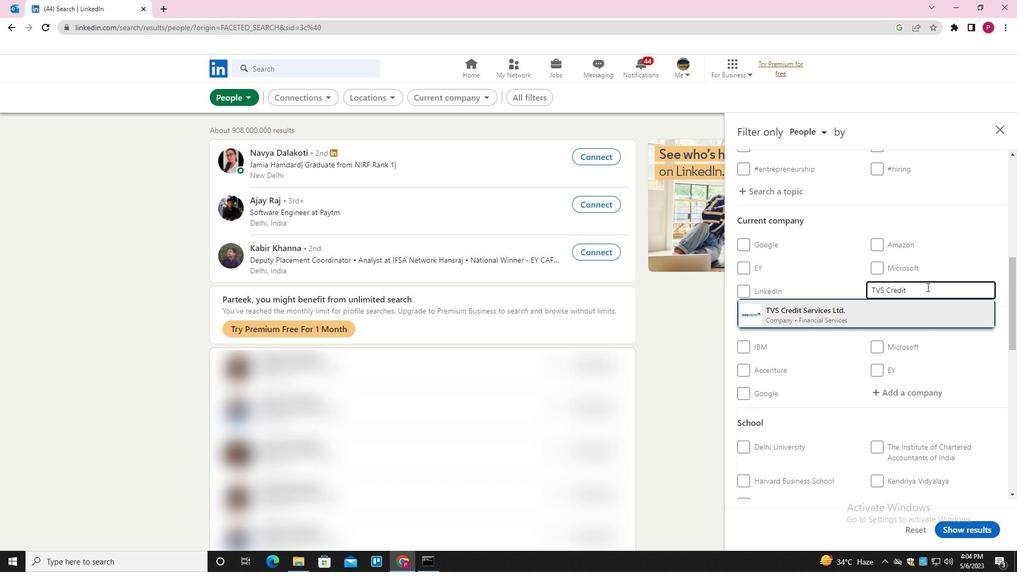 
Action: Mouse moved to (925, 287)
Screenshot: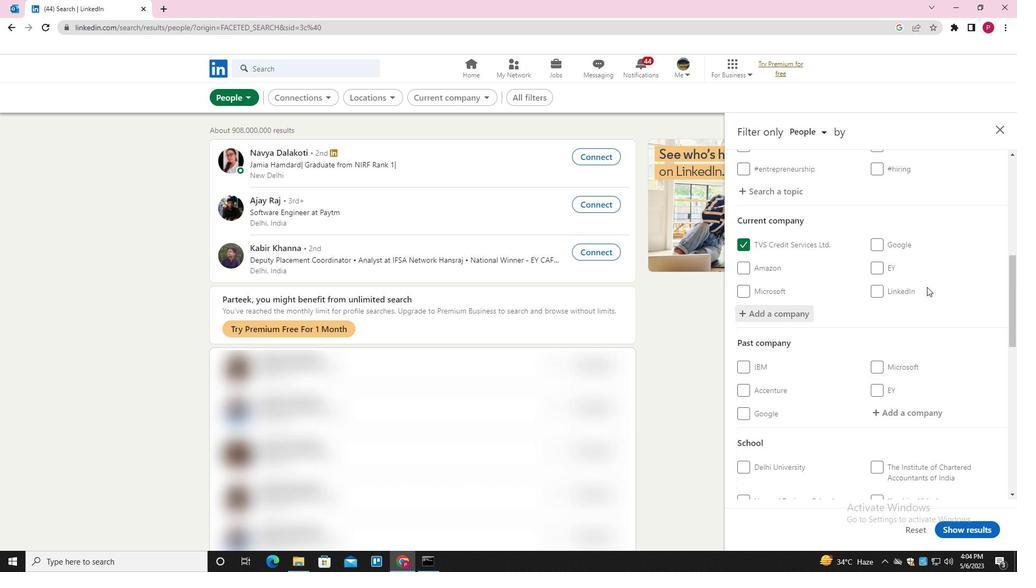 
Action: Mouse scrolled (925, 286) with delta (0, 0)
Screenshot: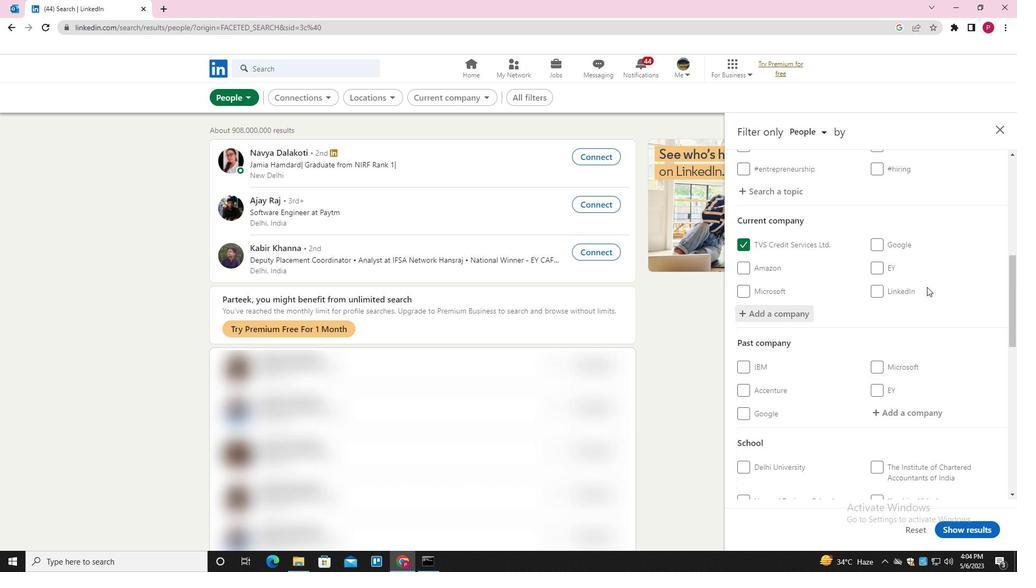 
Action: Mouse moved to (923, 293)
Screenshot: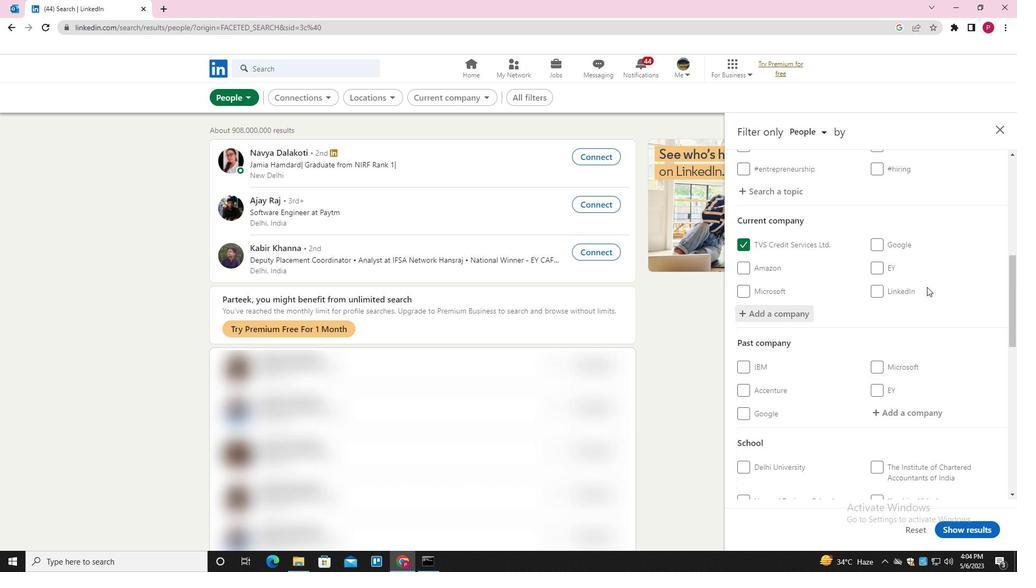 
Action: Mouse scrolled (923, 293) with delta (0, 0)
Screenshot: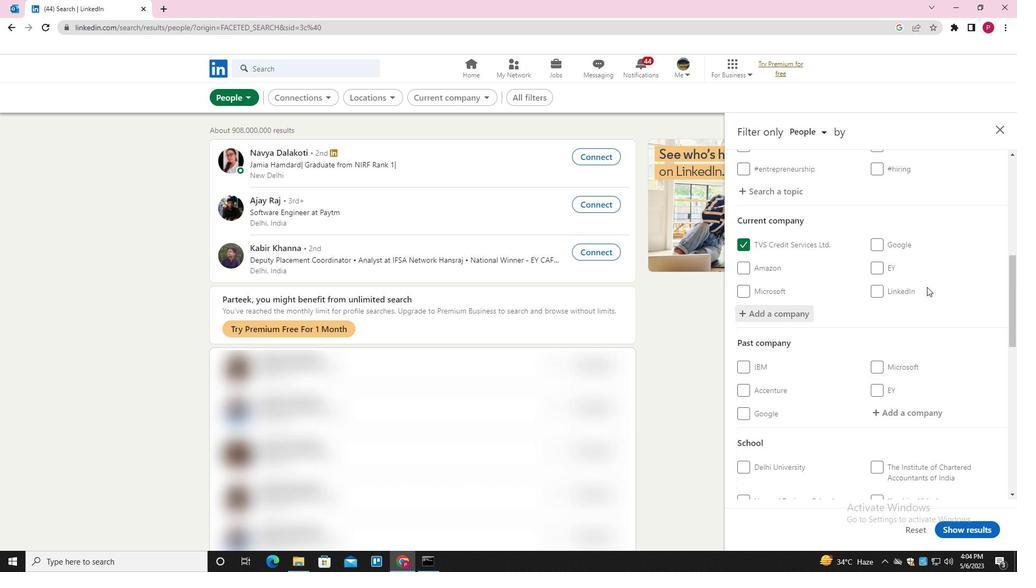 
Action: Mouse moved to (923, 305)
Screenshot: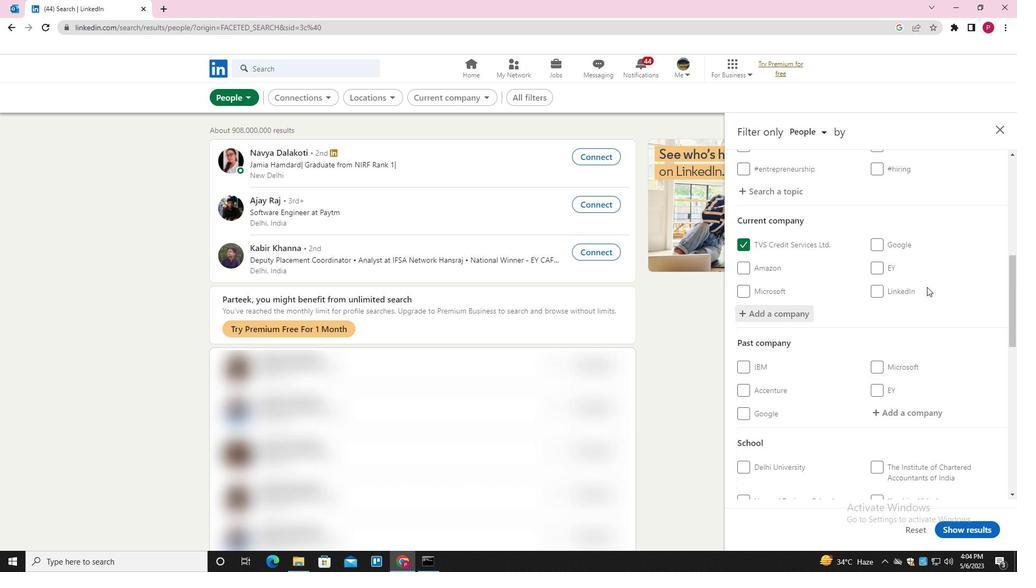 
Action: Mouse scrolled (923, 304) with delta (0, 0)
Screenshot: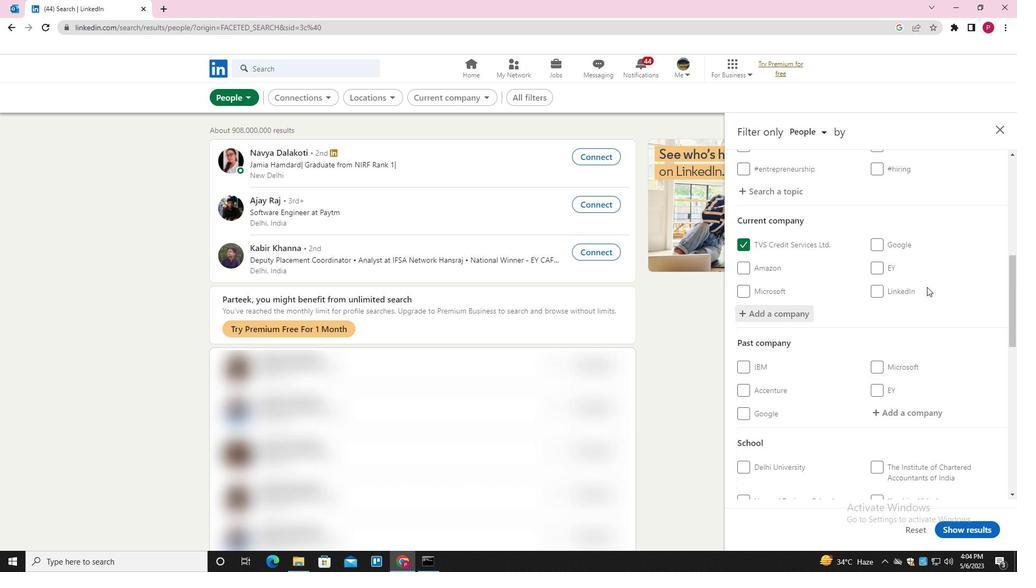 
Action: Mouse moved to (921, 315)
Screenshot: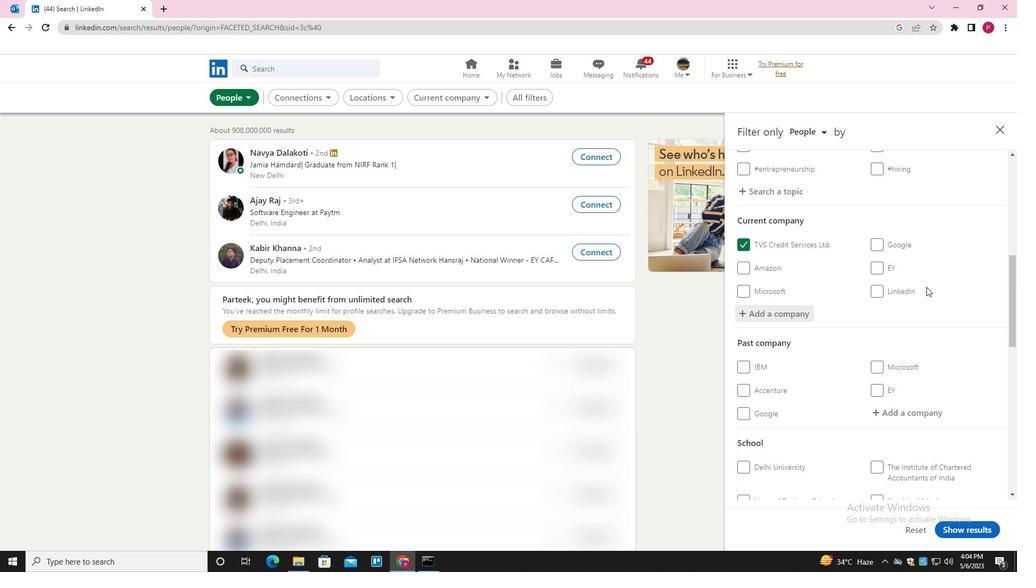 
Action: Mouse scrolled (921, 315) with delta (0, 0)
Screenshot: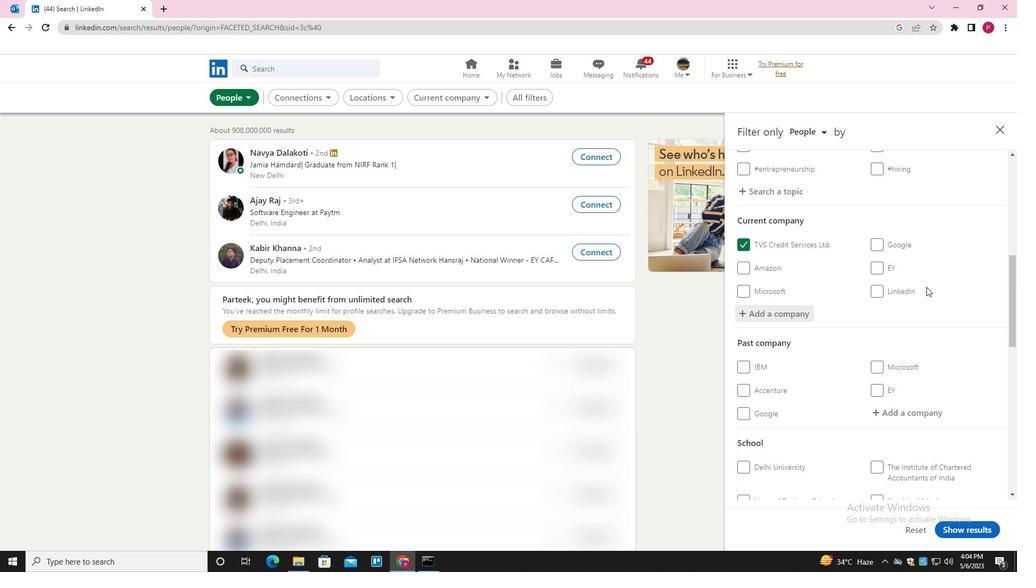 
Action: Mouse moved to (915, 314)
Screenshot: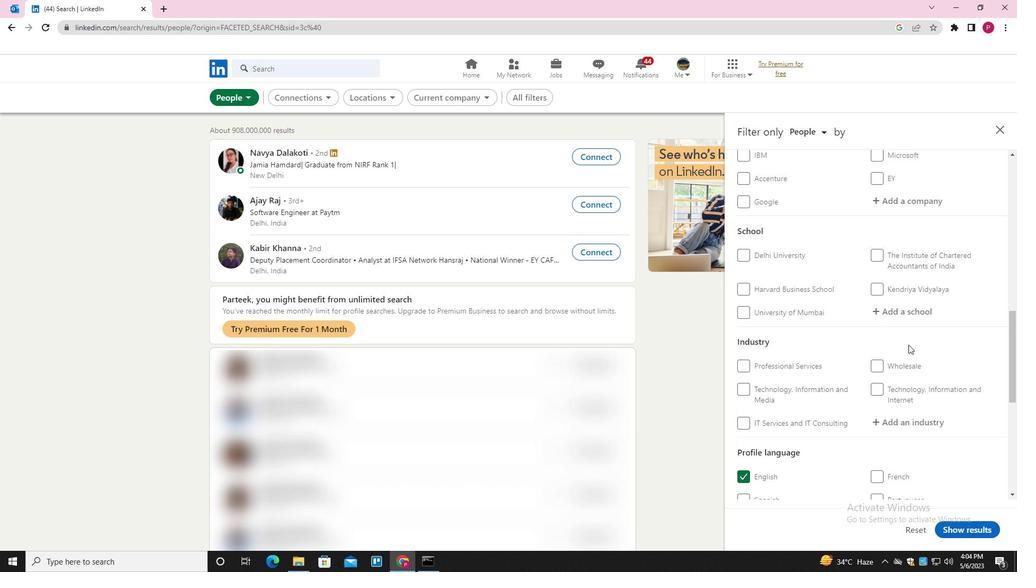 
Action: Mouse pressed left at (915, 314)
Screenshot: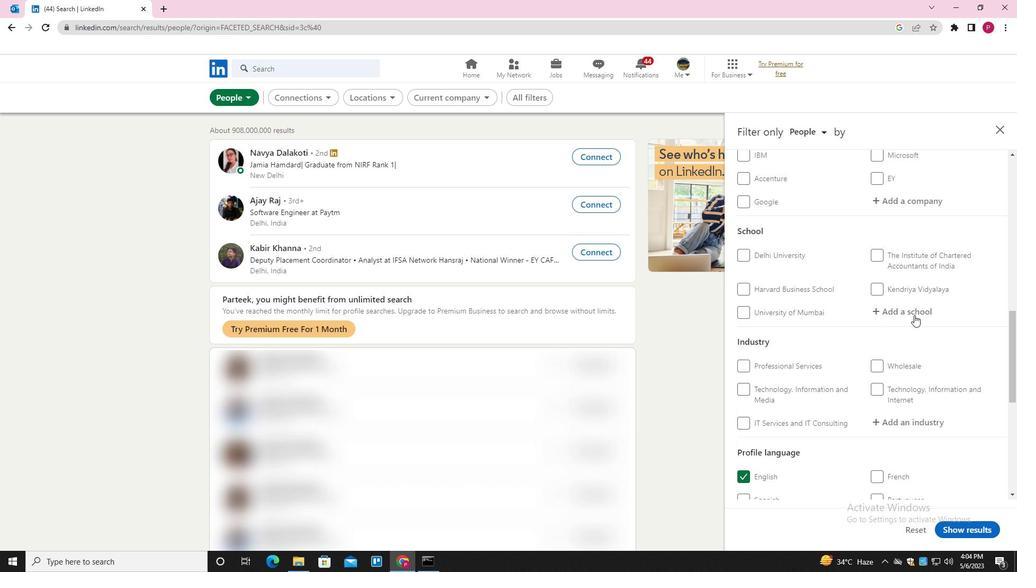 
Action: Key pressed <Key.shift>PROFESSOR<Key.space><Key.shift><Key.shift><Key.shift><Key.shift><Key.shift><Key.shift><Key.shift><Key.shift><Key.shift><Key.shift><Key.shift><Key.shift><Key.shift><Key.shift><Key.shift><Key.shift><Key.shift><Key.shift><Key.shift><Key.shift><Key.shift><Key.shift><Key.shift><Key.shift><Key.shift><Key.shift><Key.shift><Key.shift><Key.shift><Key.shift><Key.shift><Key.shift><Key.shift><Key.shift><Key.shift>JAYASHANKAR<Key.space><Key.down><Key.enter><Key.backspace><Key.down><Key.enter>
Screenshot: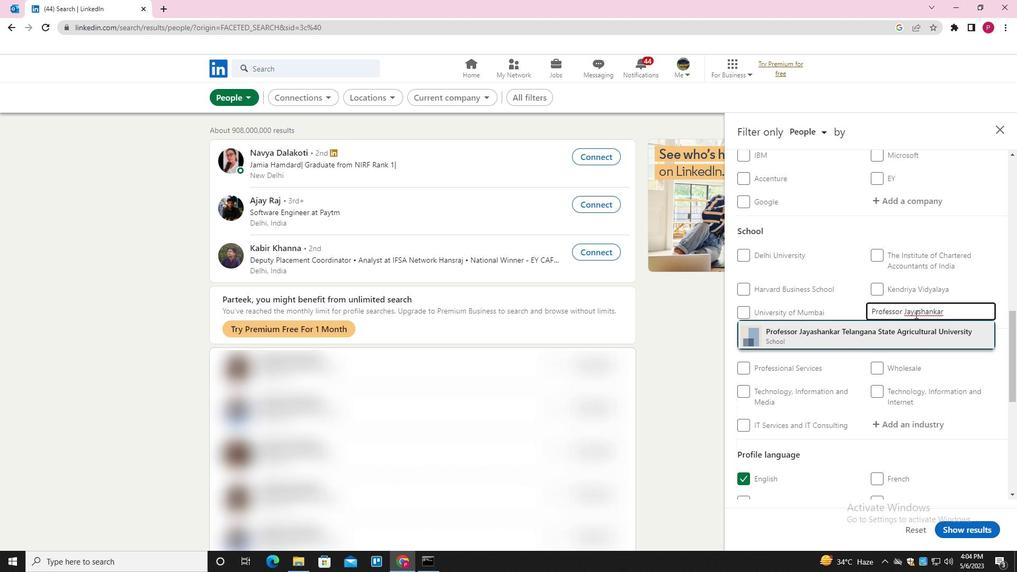
Action: Mouse moved to (892, 334)
Screenshot: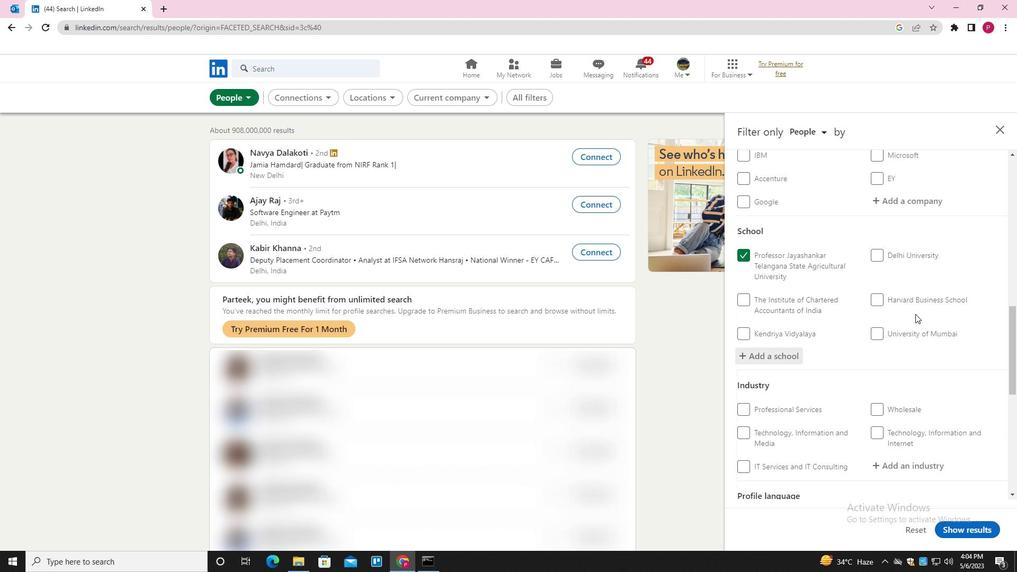 
Action: Mouse scrolled (892, 333) with delta (0, 0)
Screenshot: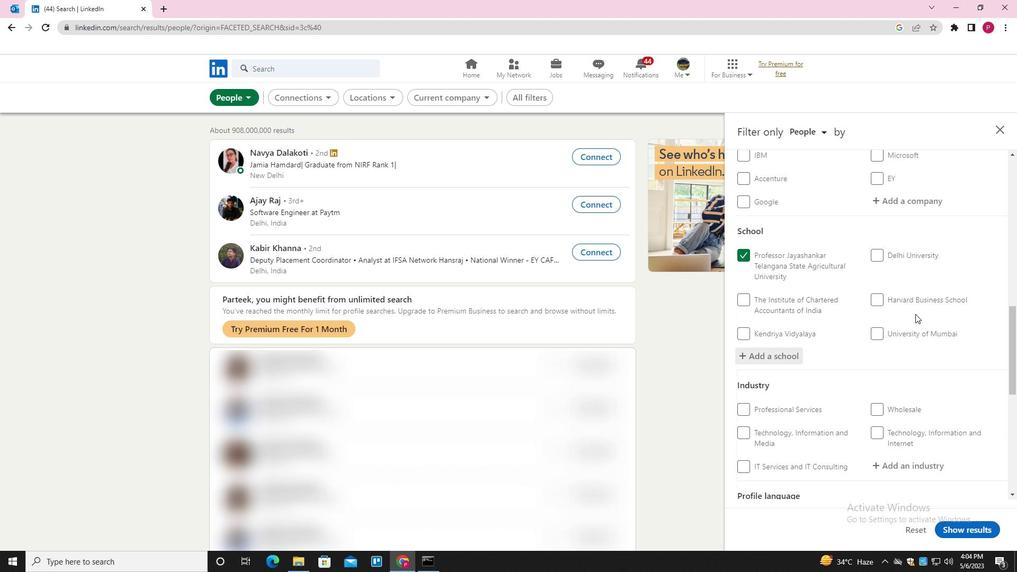 
Action: Mouse moved to (892, 334)
Screenshot: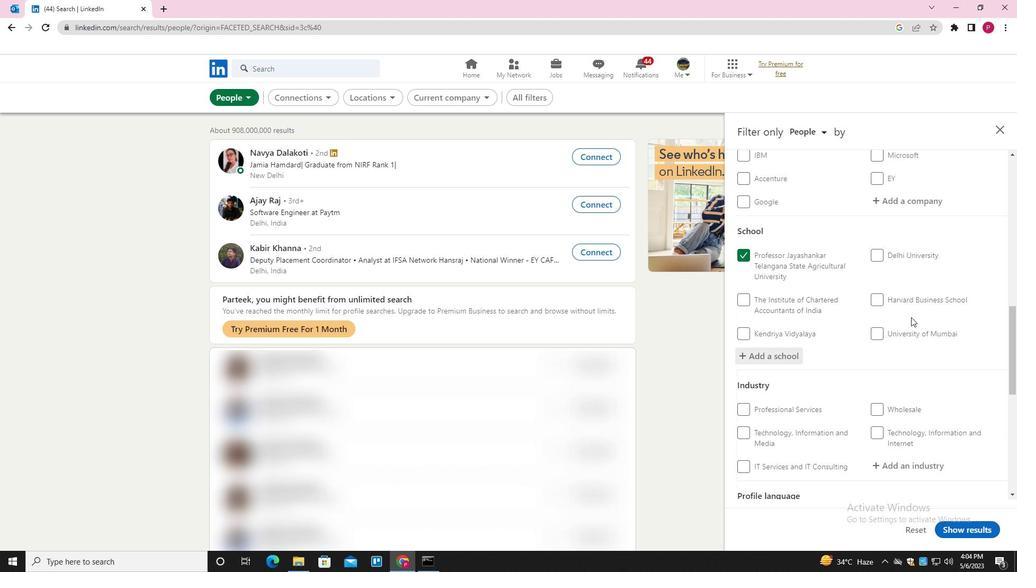 
Action: Mouse scrolled (892, 334) with delta (0, 0)
Screenshot: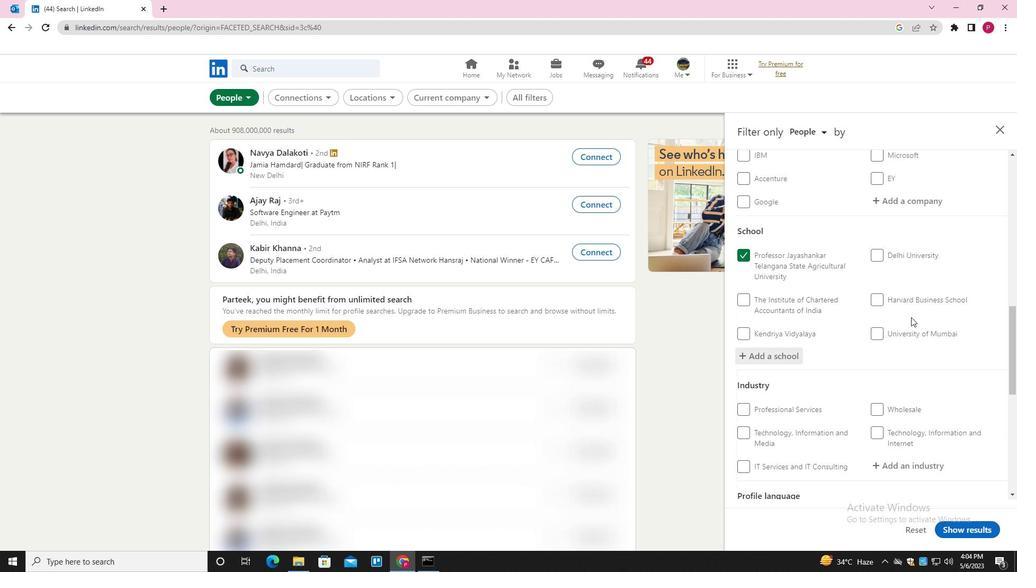 
Action: Mouse moved to (892, 335)
Screenshot: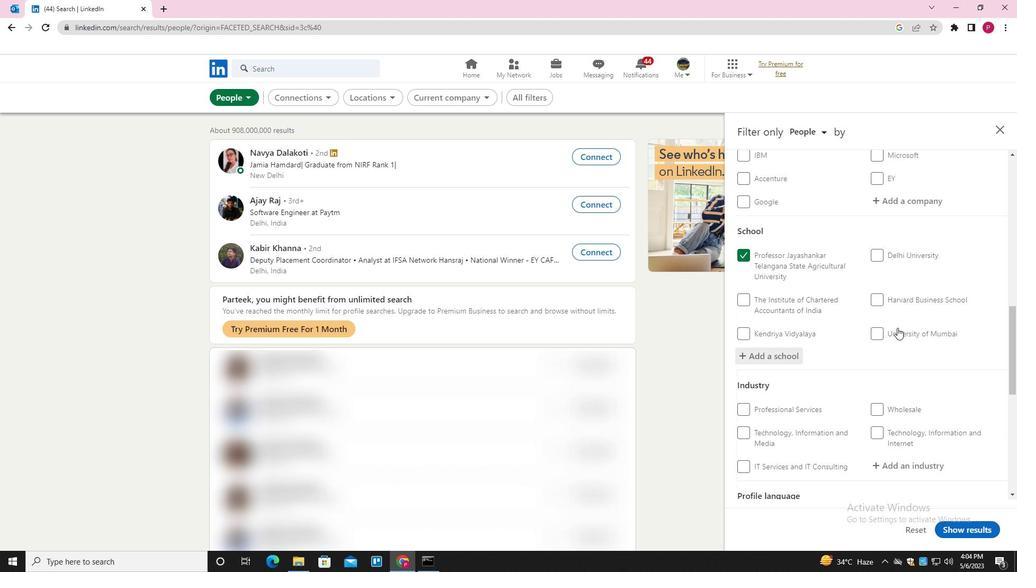 
Action: Mouse scrolled (892, 335) with delta (0, 0)
Screenshot: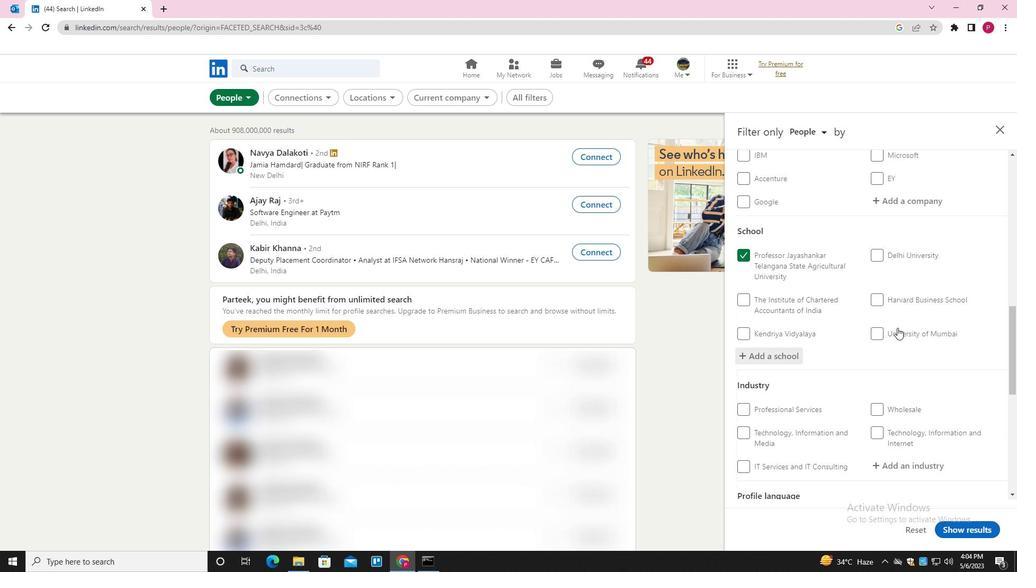 
Action: Mouse moved to (914, 310)
Screenshot: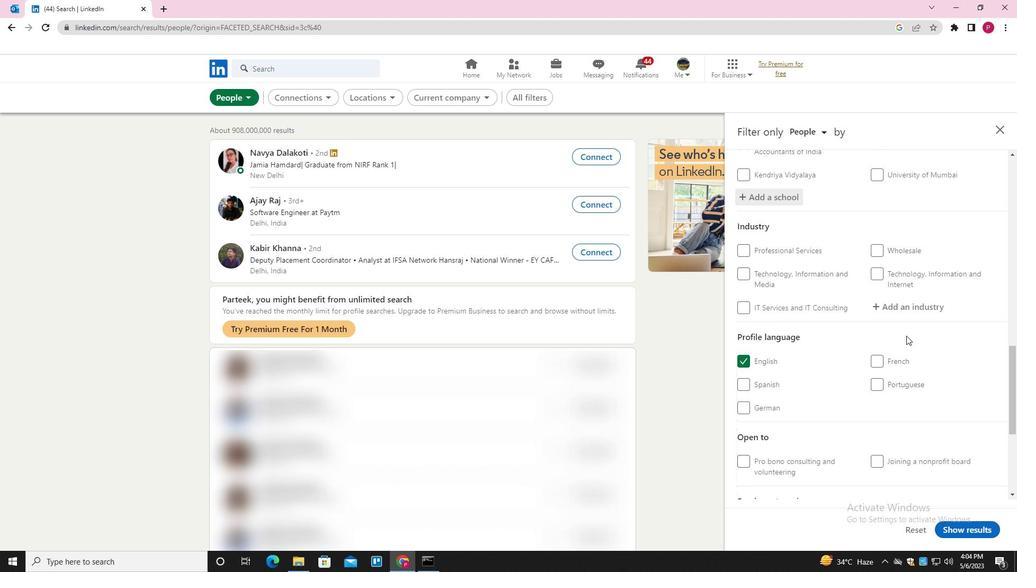
Action: Mouse pressed left at (914, 310)
Screenshot: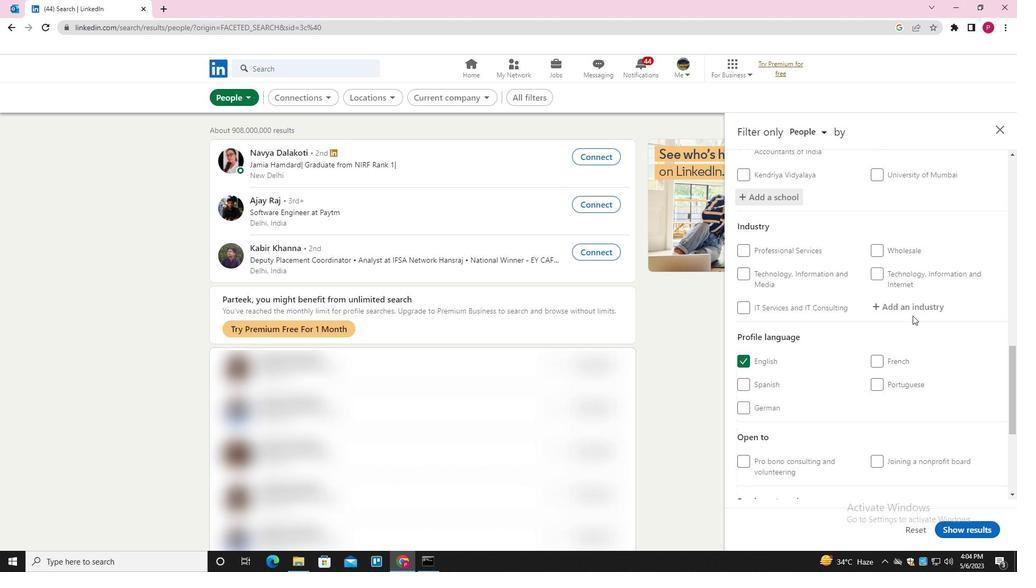 
Action: Key pressed <Key.shift>ALTERNATIVE<Key.down><Key.enter>
Screenshot: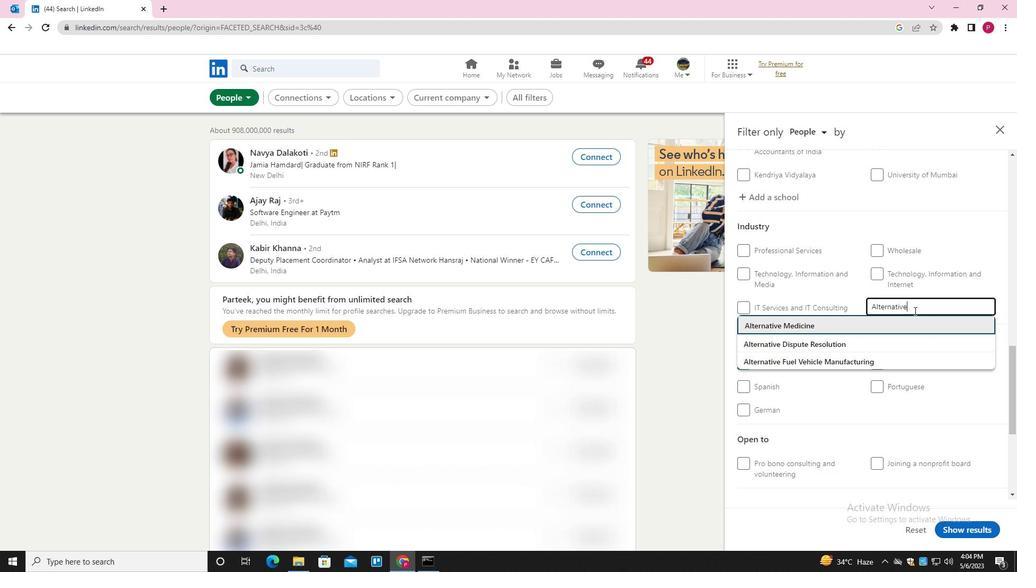 
Action: Mouse moved to (902, 318)
Screenshot: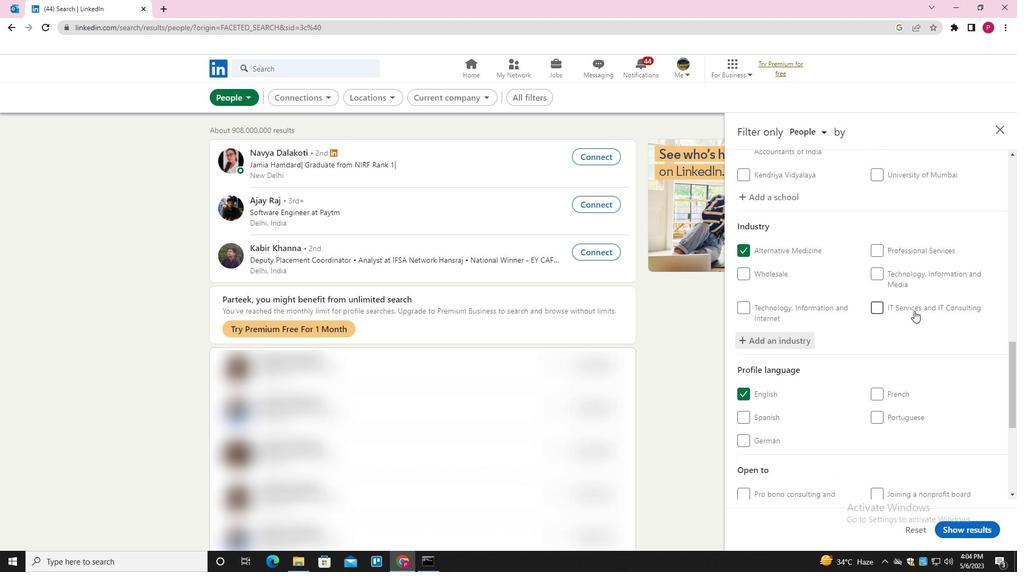 
Action: Mouse scrolled (902, 317) with delta (0, 0)
Screenshot: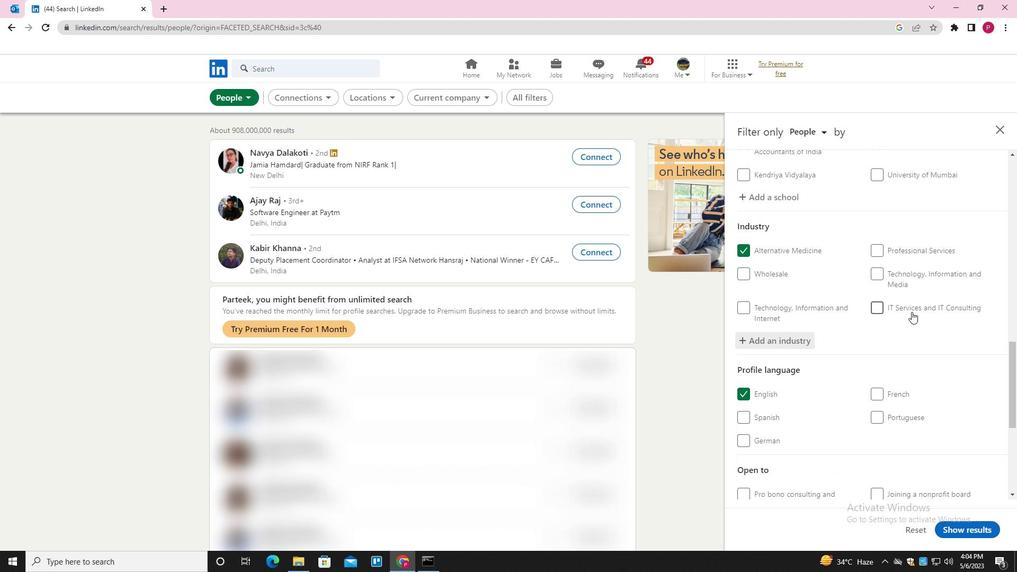 
Action: Mouse scrolled (902, 317) with delta (0, 0)
Screenshot: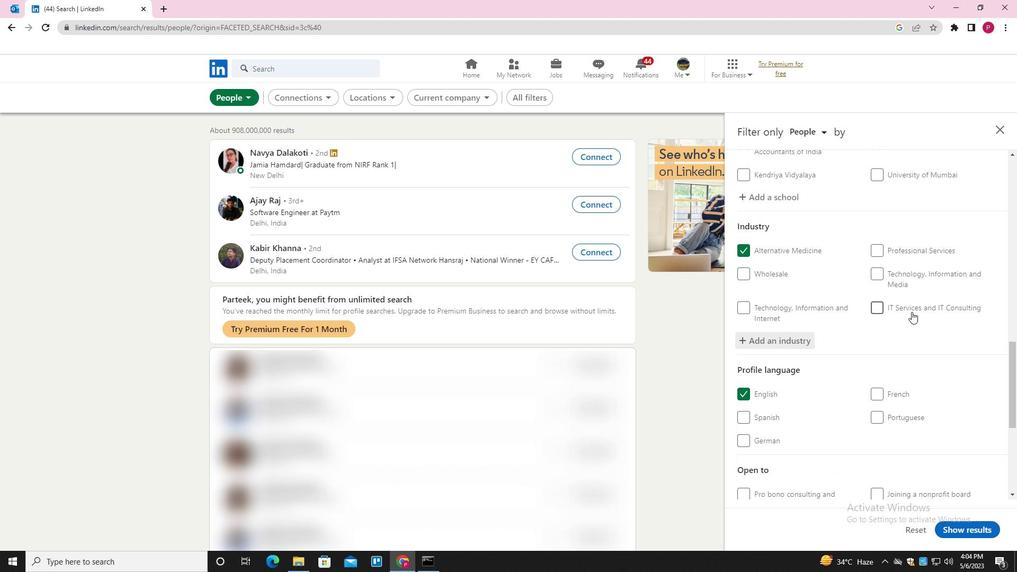 
Action: Mouse moved to (901, 318)
Screenshot: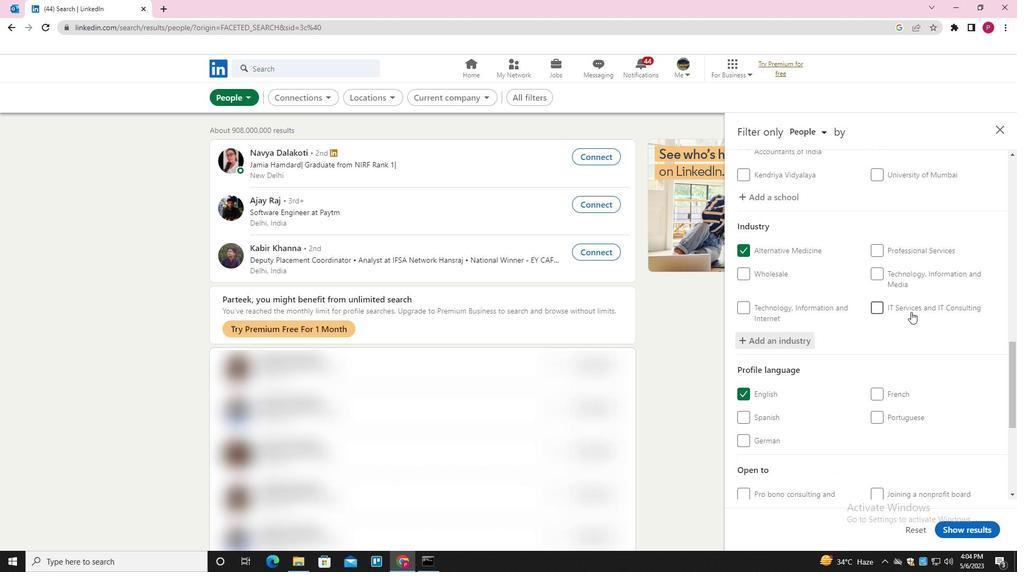 
Action: Mouse scrolled (901, 318) with delta (0, 0)
Screenshot: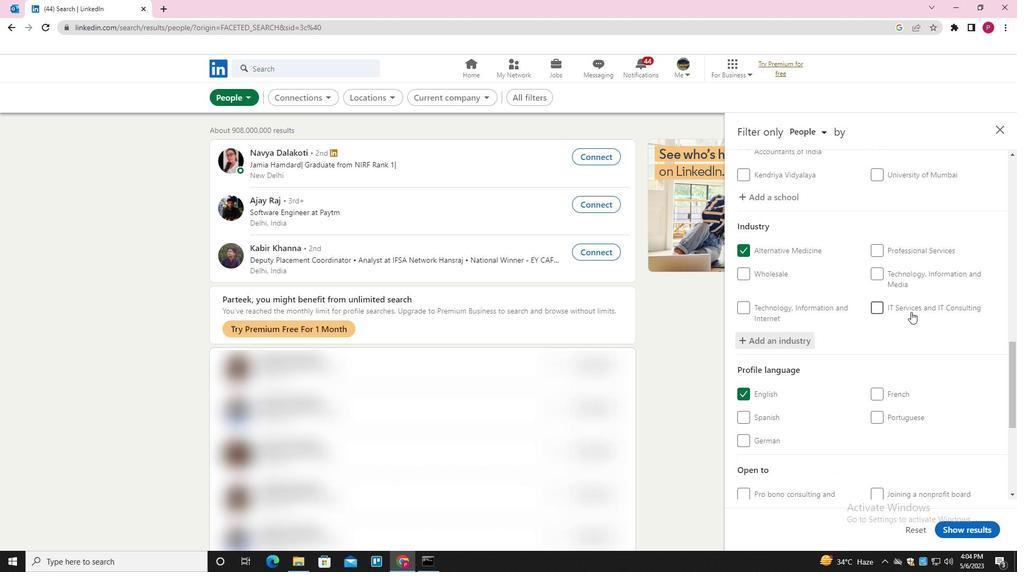 
Action: Mouse moved to (898, 320)
Screenshot: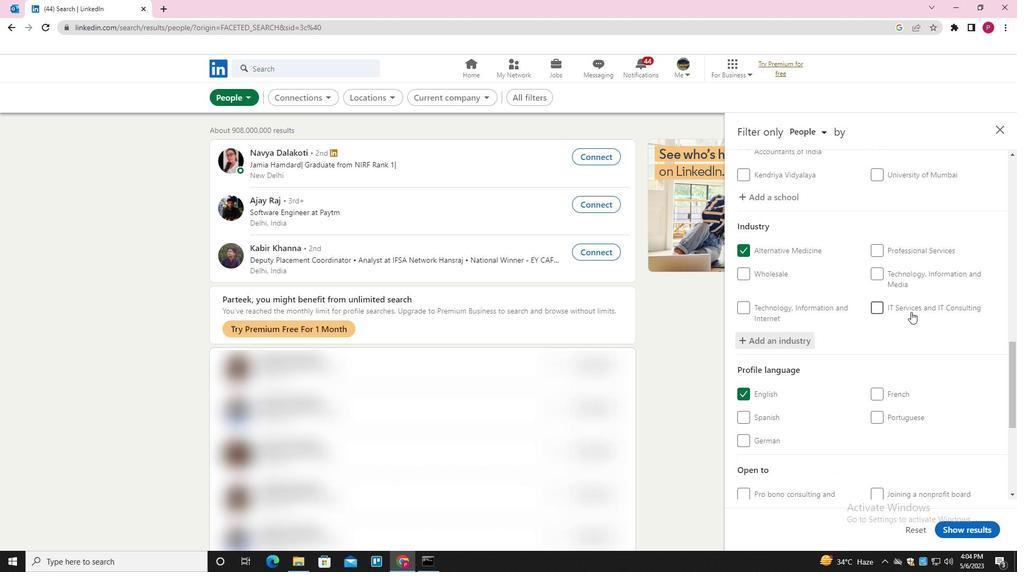 
Action: Mouse scrolled (898, 319) with delta (0, 0)
Screenshot: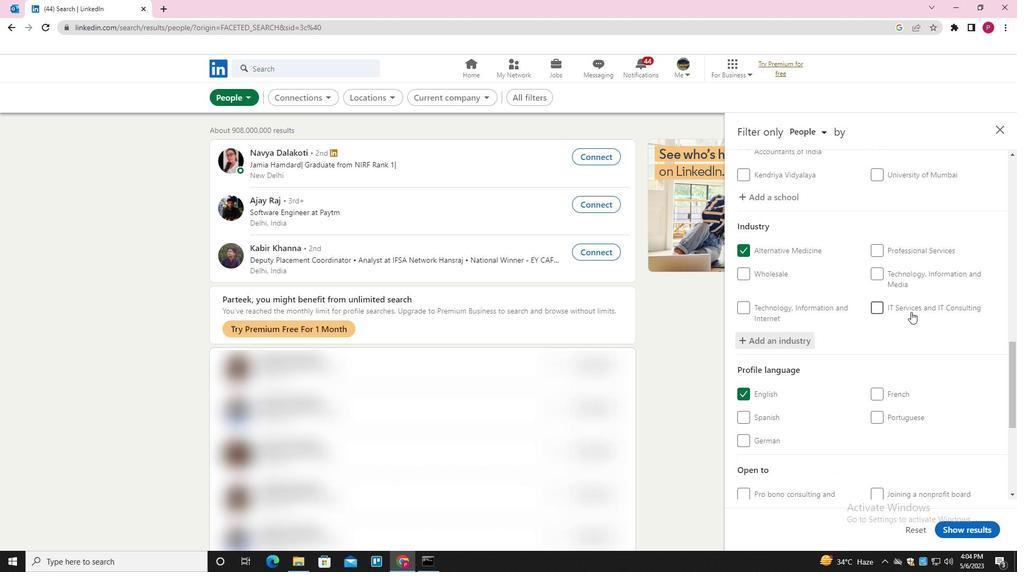 
Action: Mouse moved to (893, 323)
Screenshot: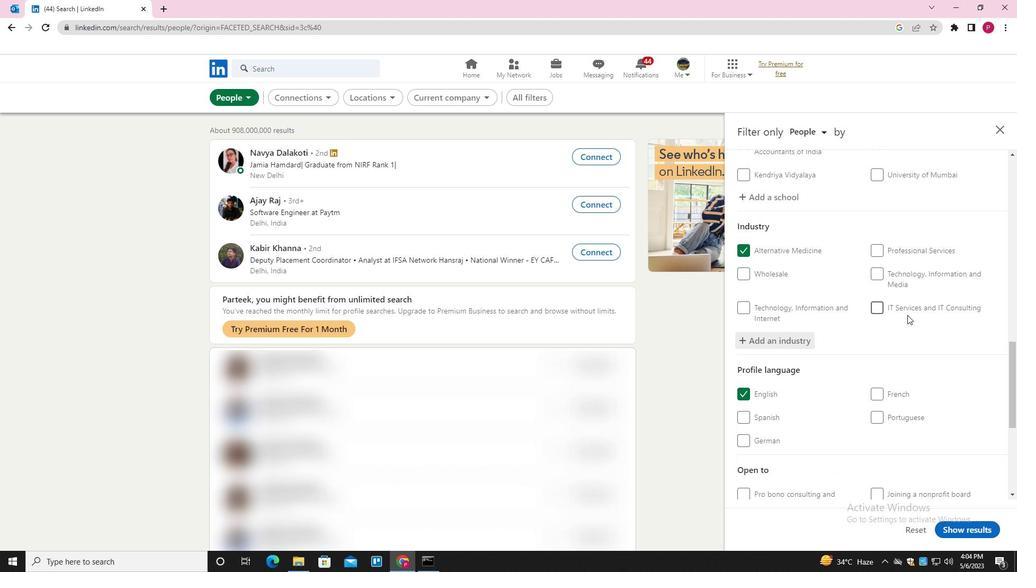 
Action: Mouse scrolled (893, 323) with delta (0, 0)
Screenshot: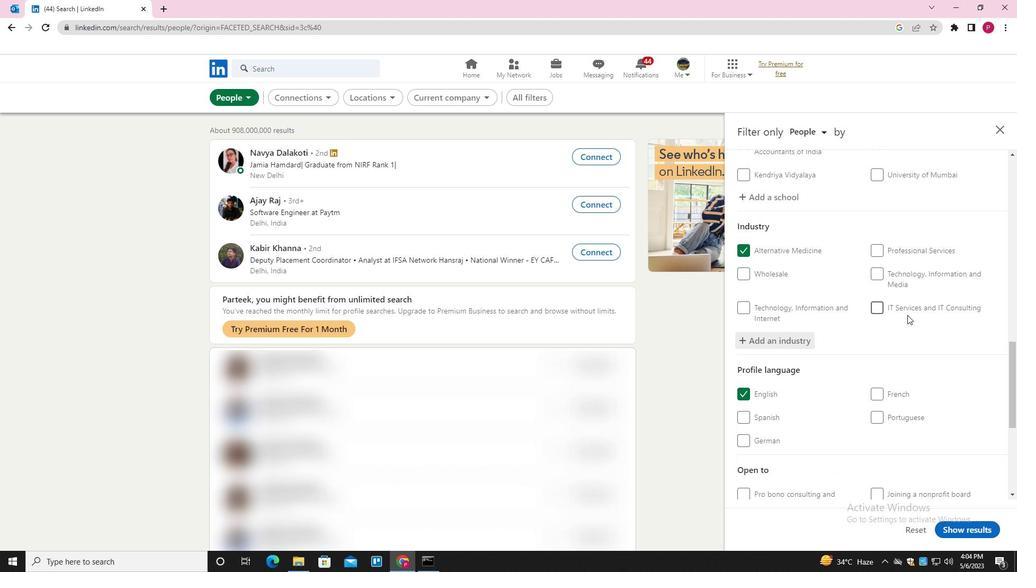 
Action: Mouse moved to (911, 351)
Screenshot: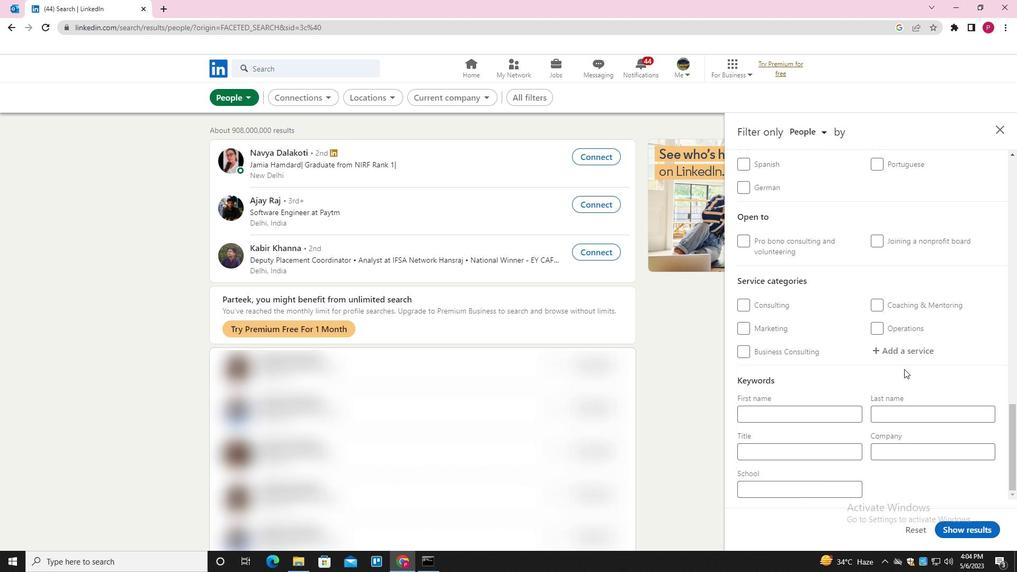 
Action: Mouse pressed left at (911, 351)
Screenshot: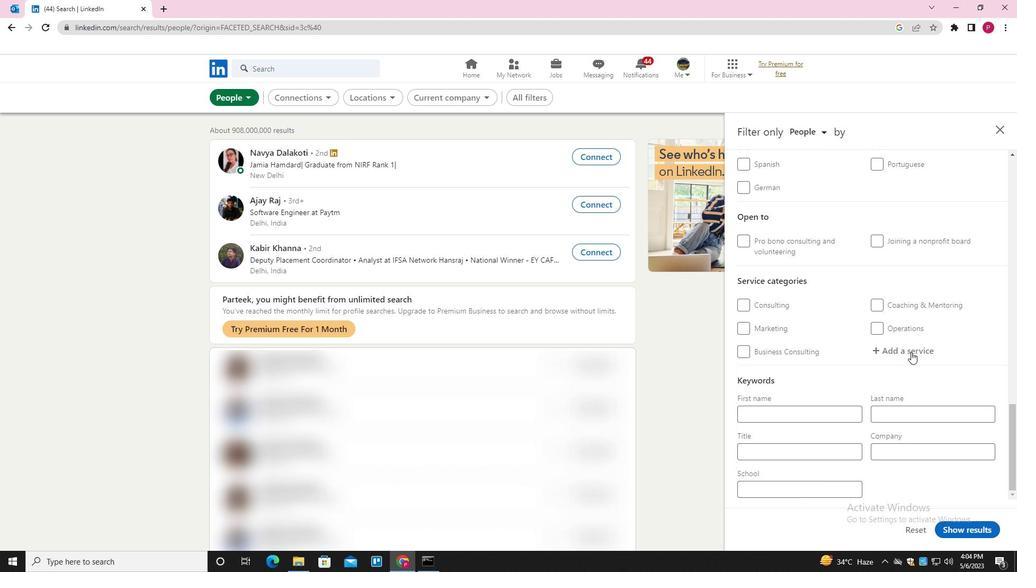 
Action: Key pressed <Key.shift>WRITING<Key.down><Key.enter>
Screenshot: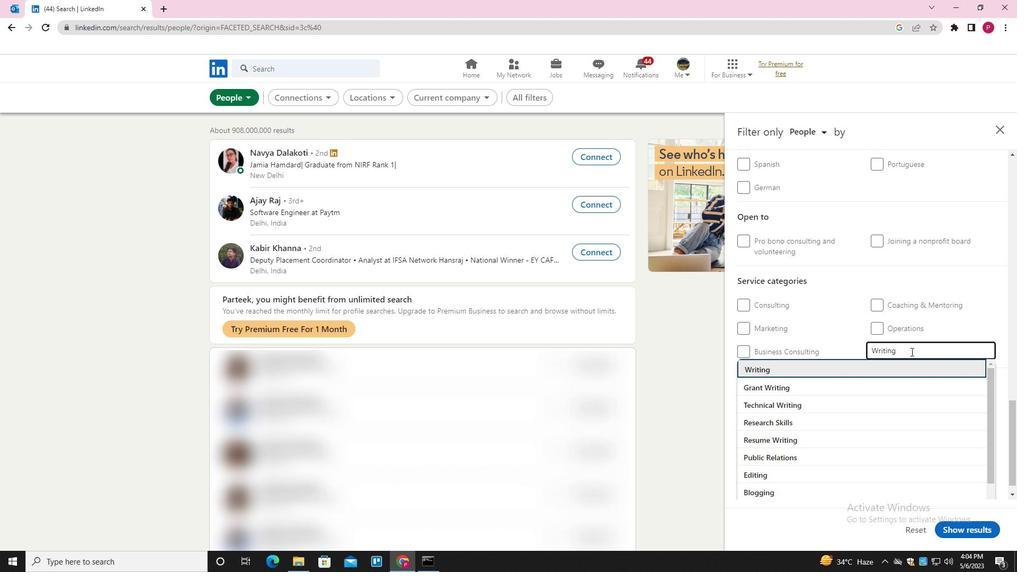 
Action: Mouse scrolled (911, 351) with delta (0, 0)
Screenshot: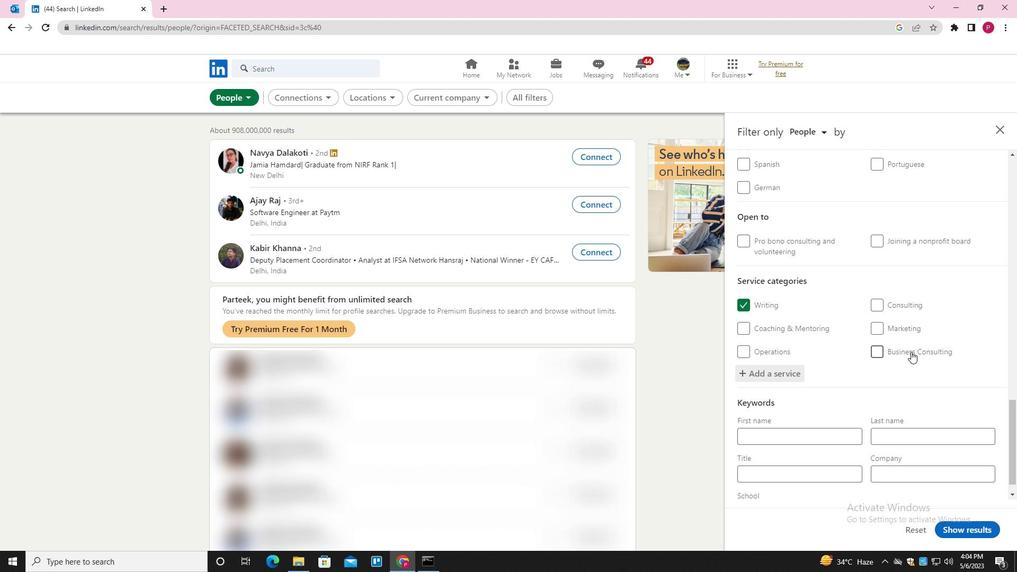
Action: Mouse scrolled (911, 351) with delta (0, 0)
Screenshot: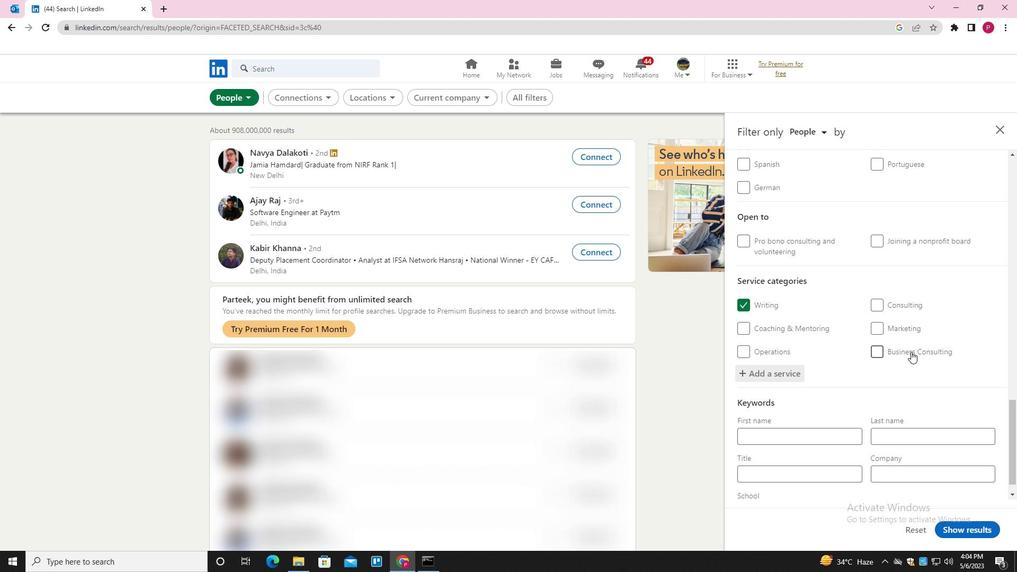 
Action: Mouse scrolled (911, 351) with delta (0, 0)
Screenshot: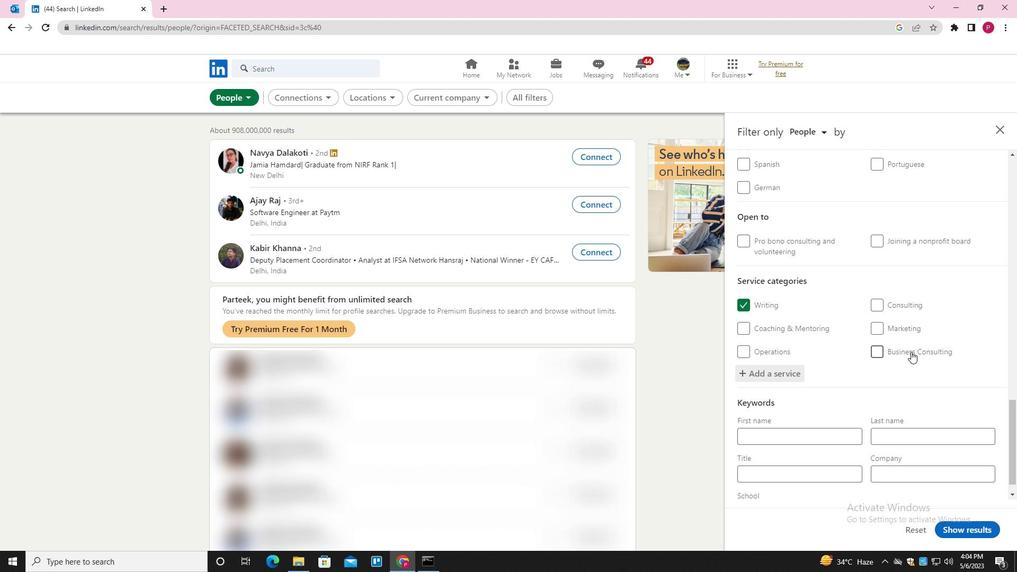 
Action: Mouse moved to (904, 354)
Screenshot: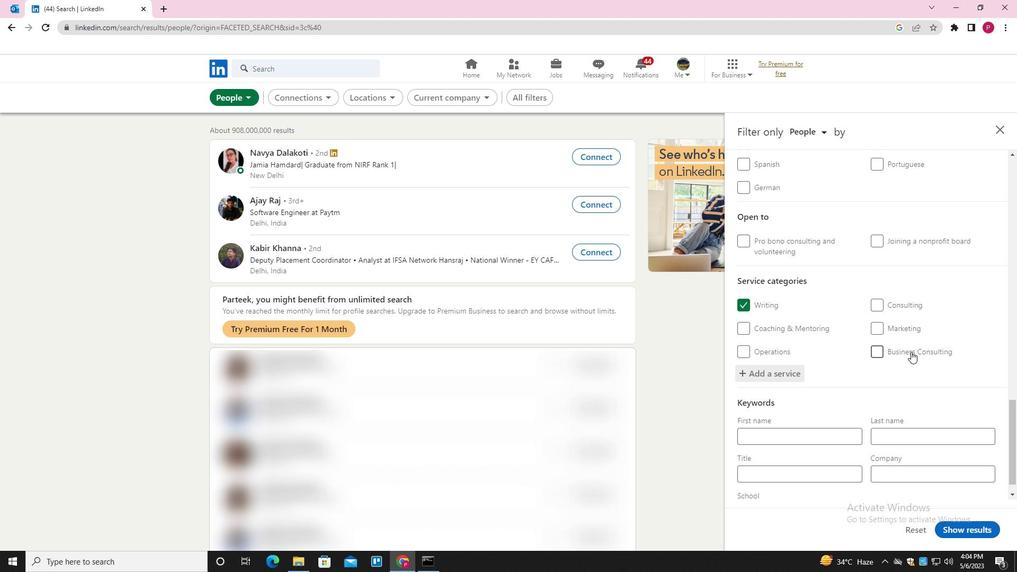 
Action: Mouse scrolled (904, 353) with delta (0, 0)
Screenshot: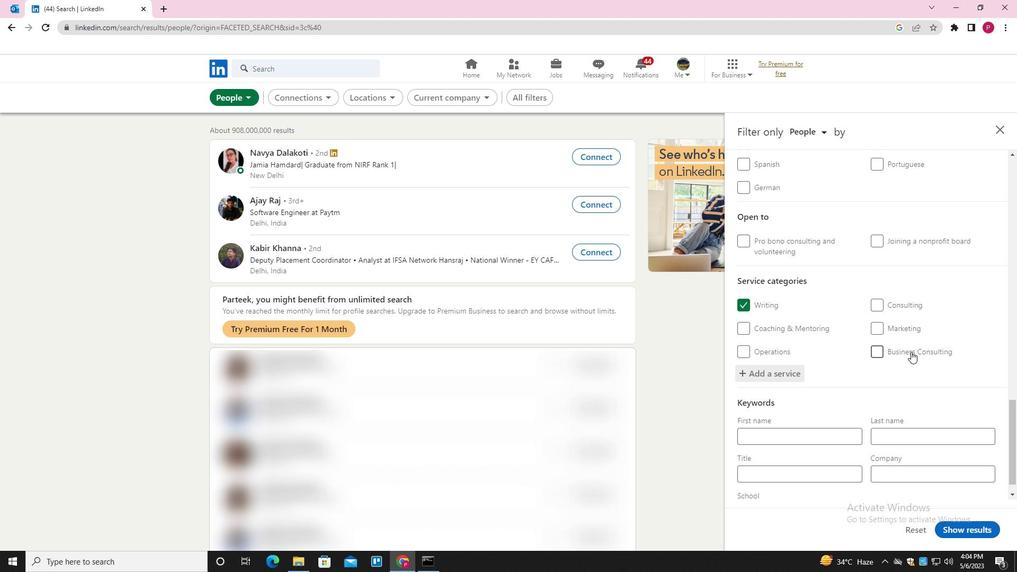 
Action: Mouse moved to (899, 370)
Screenshot: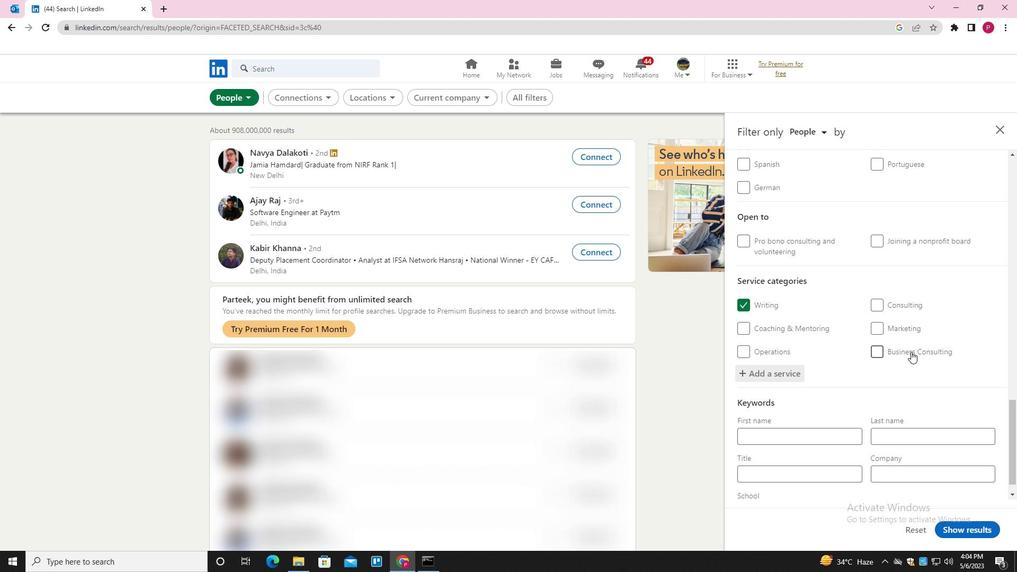 
Action: Mouse scrolled (899, 369) with delta (0, 0)
Screenshot: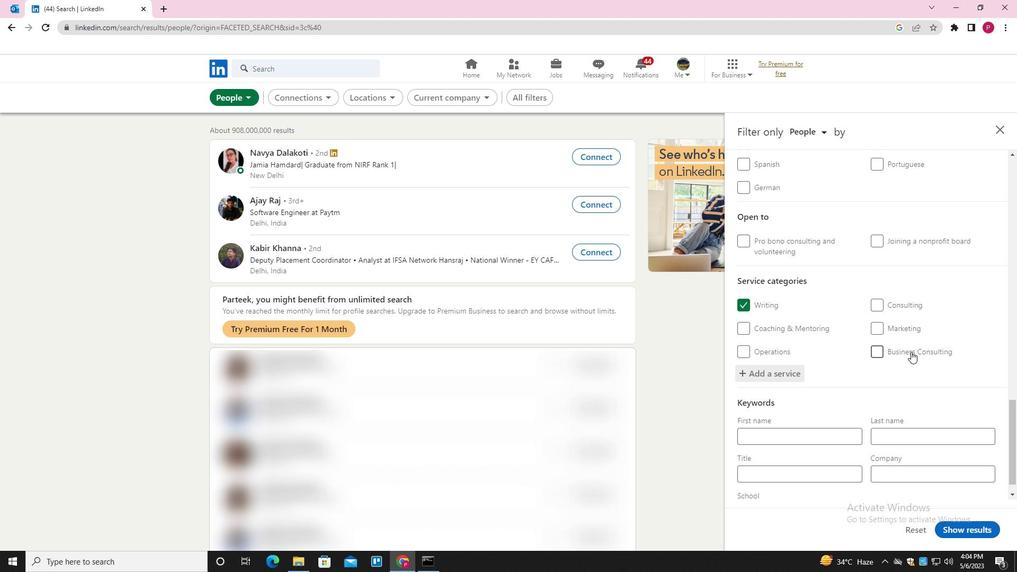 
Action: Mouse moved to (836, 452)
Screenshot: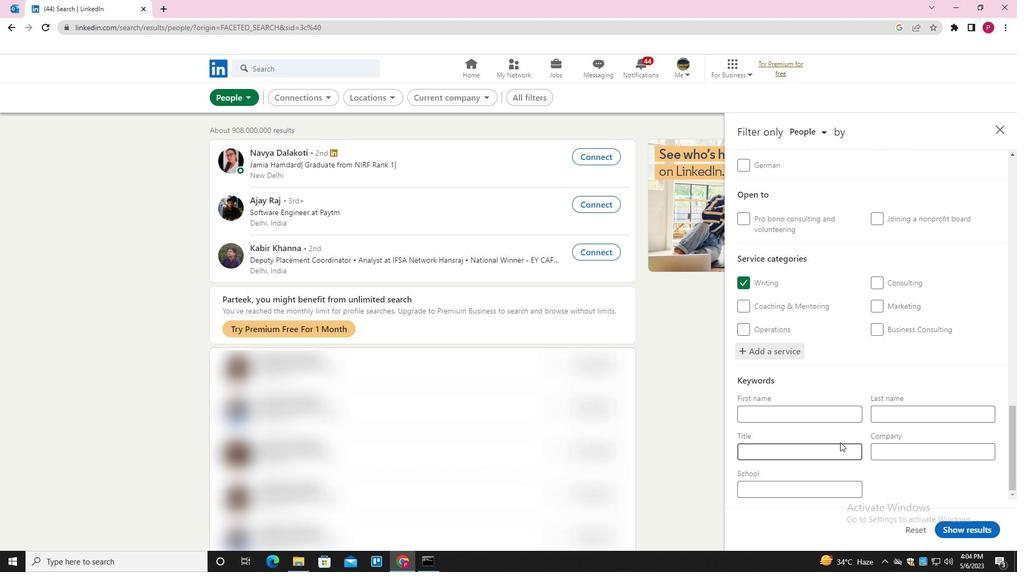 
Action: Mouse pressed left at (836, 452)
Screenshot: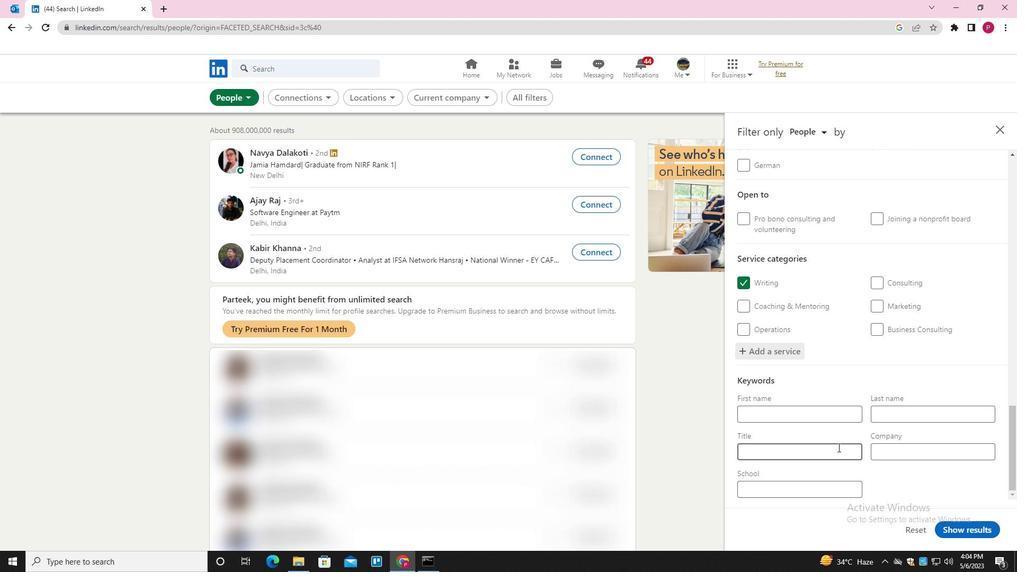 
Action: Key pressed <Key.shift><Key.shift><Key.shift><Key.shift><Key.shift>TECHNIV<Key.backspace>CAL<Key.space><Key.shift>SUPPORT
Screenshot: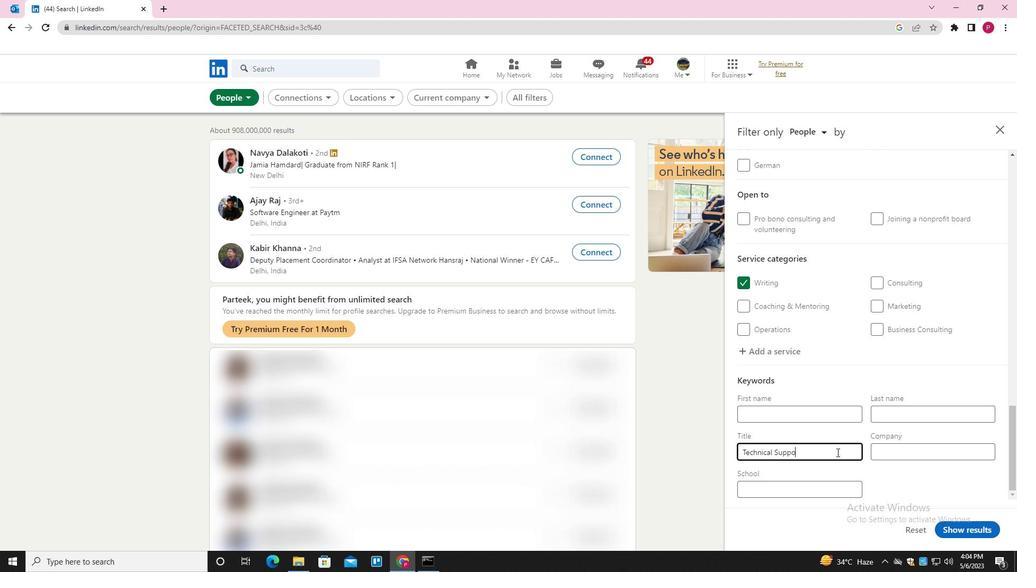 
Action: Mouse moved to (953, 524)
Screenshot: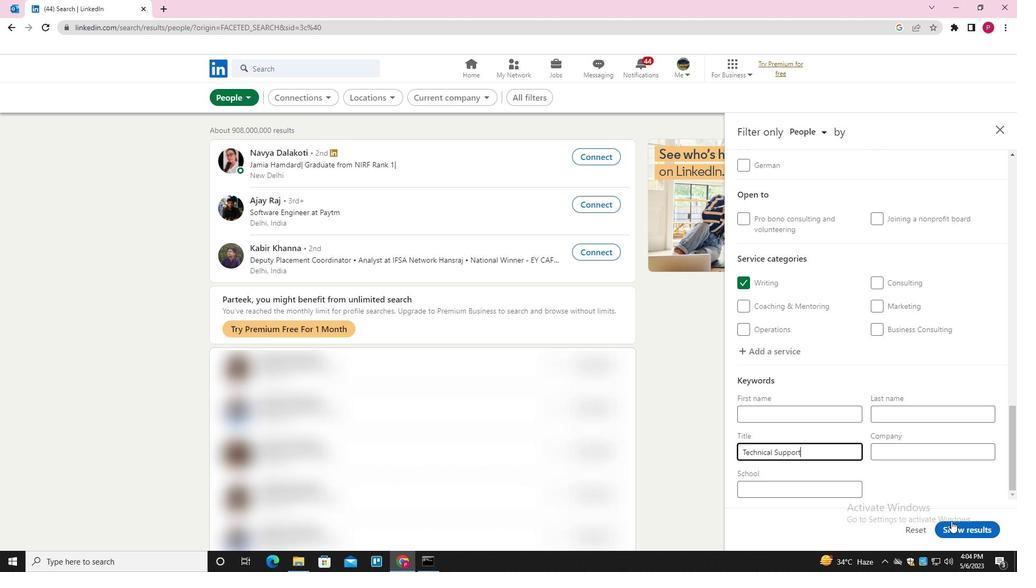 
Action: Mouse pressed left at (953, 524)
Screenshot: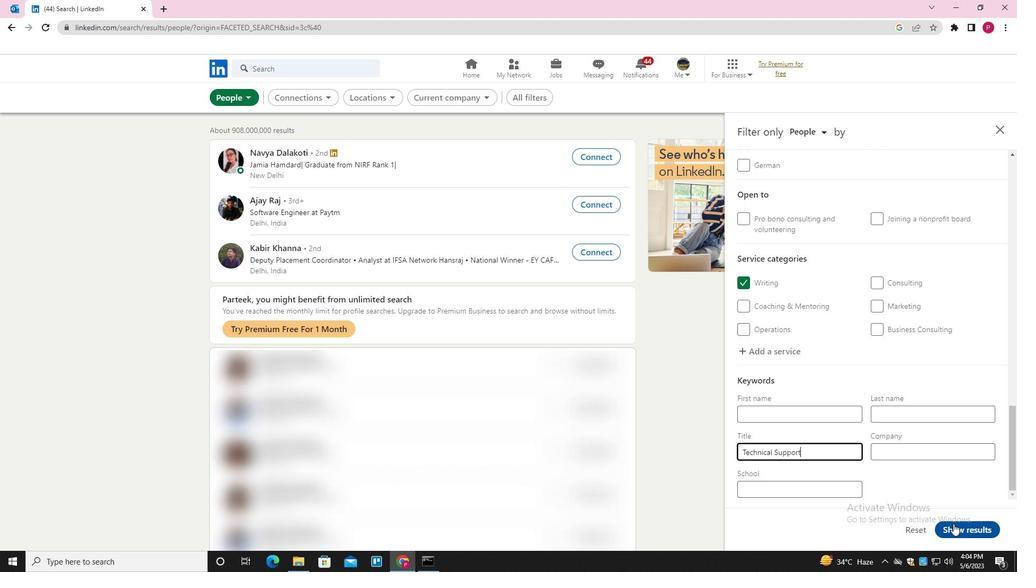 
Action: Mouse moved to (560, 243)
Screenshot: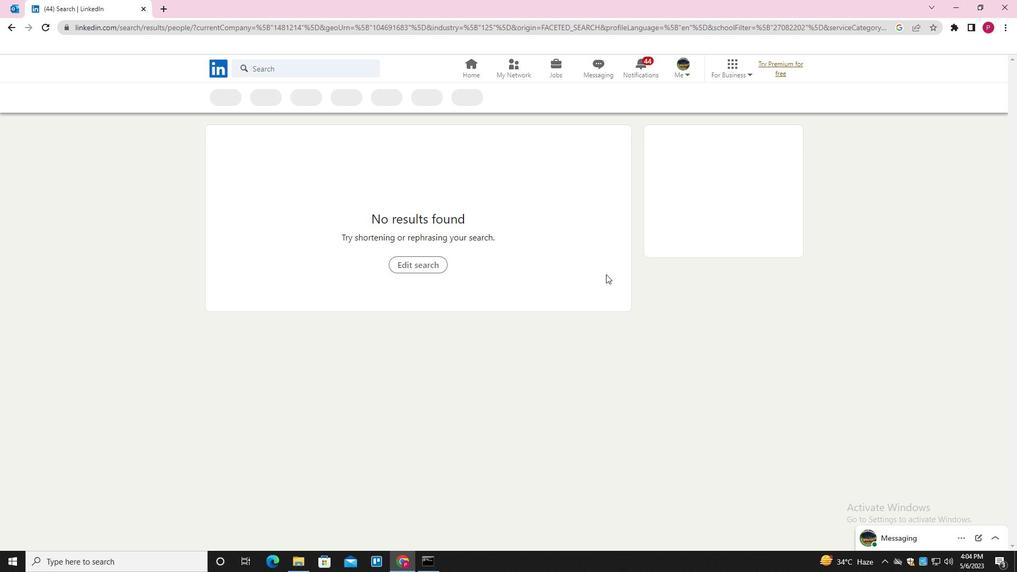 
